 Task: Find connections with filter location Berwick-Upon-Tweed with filter topic #Leadershipfirstwith filter profile language English with filter current company Indoco Remedies Ltd. with filter school BITS Pilani Work Integrated Learning Programmes with filter industry Computer Networking Products with filter service category Research with filter keywords title Copywriter
Action: Mouse moved to (503, 75)
Screenshot: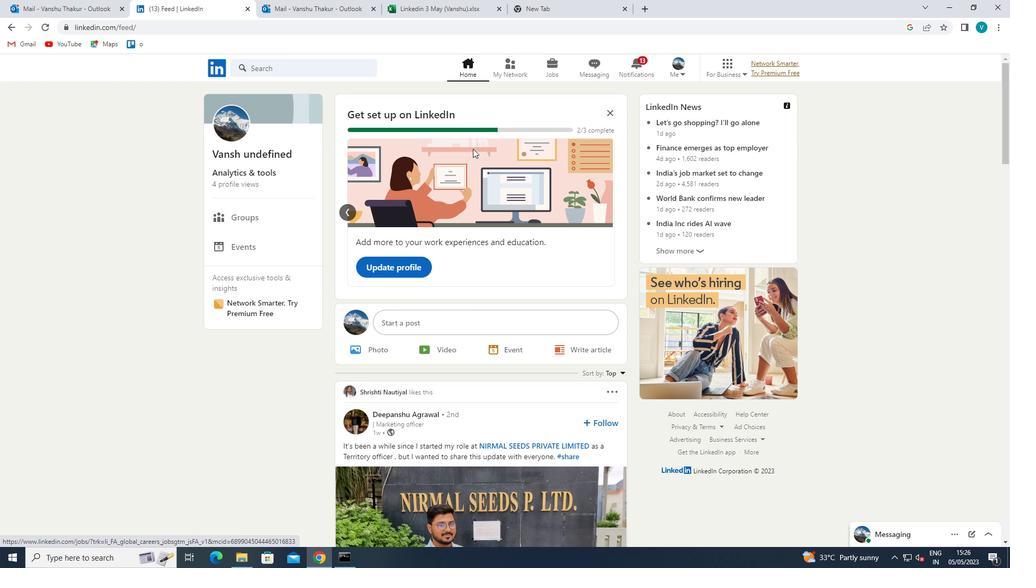 
Action: Mouse pressed left at (503, 75)
Screenshot: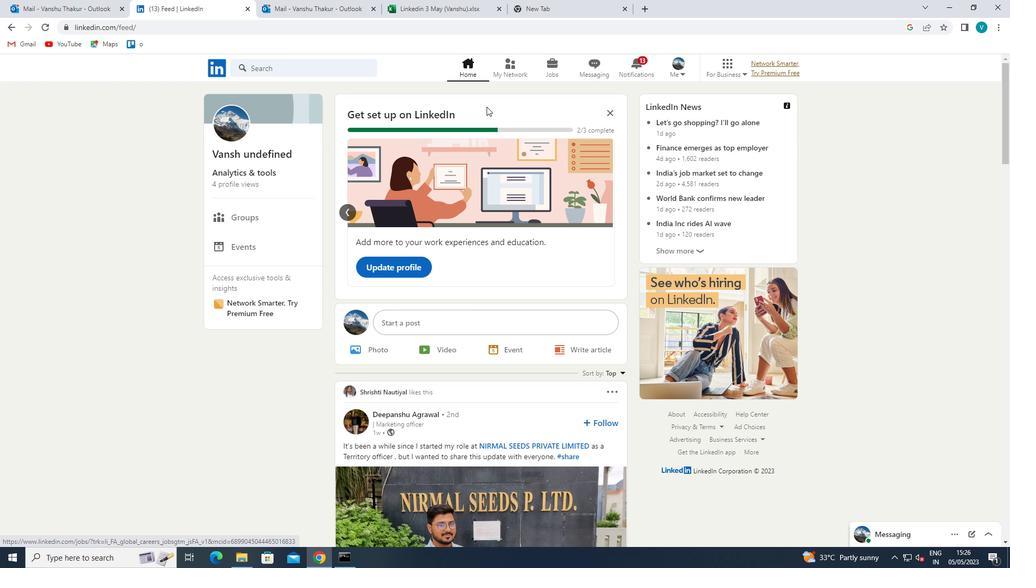 
Action: Mouse moved to (292, 120)
Screenshot: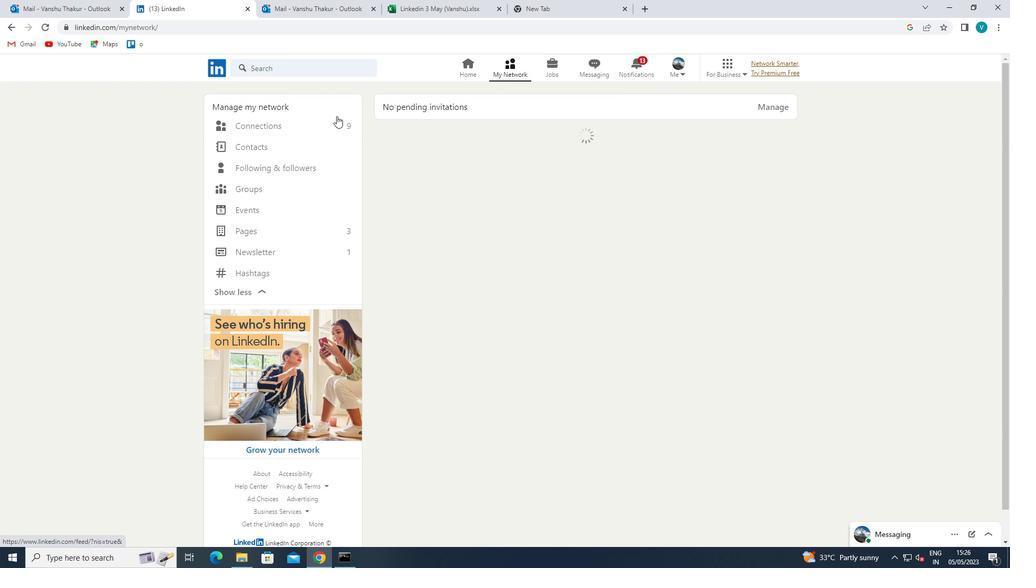 
Action: Mouse pressed left at (292, 120)
Screenshot: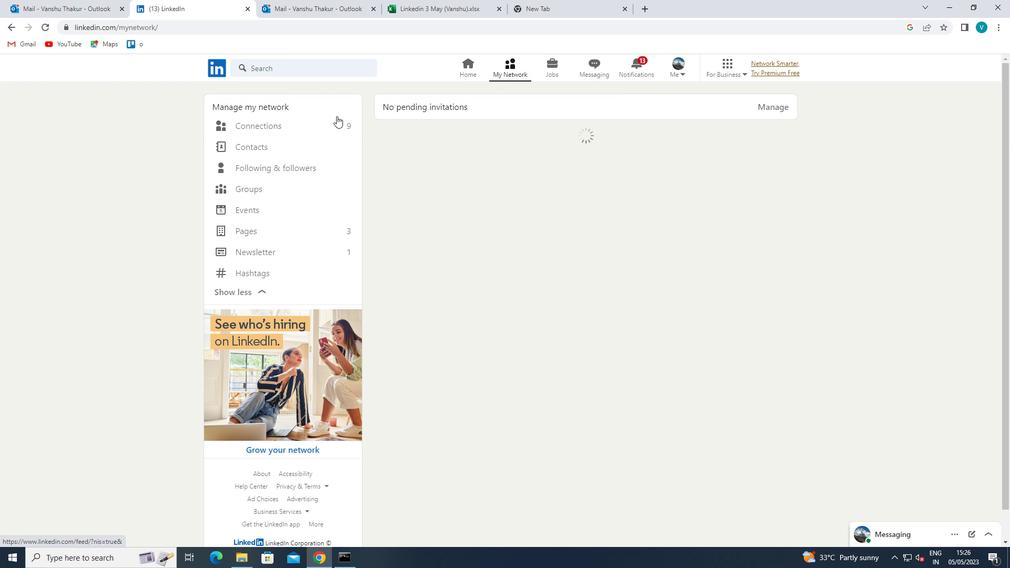 
Action: Mouse moved to (586, 135)
Screenshot: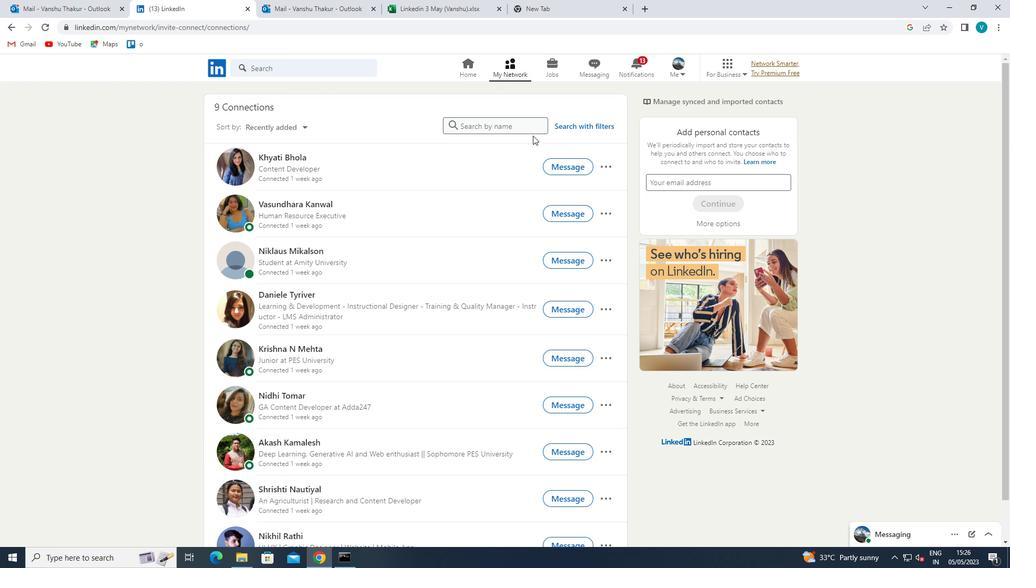 
Action: Mouse pressed left at (586, 135)
Screenshot: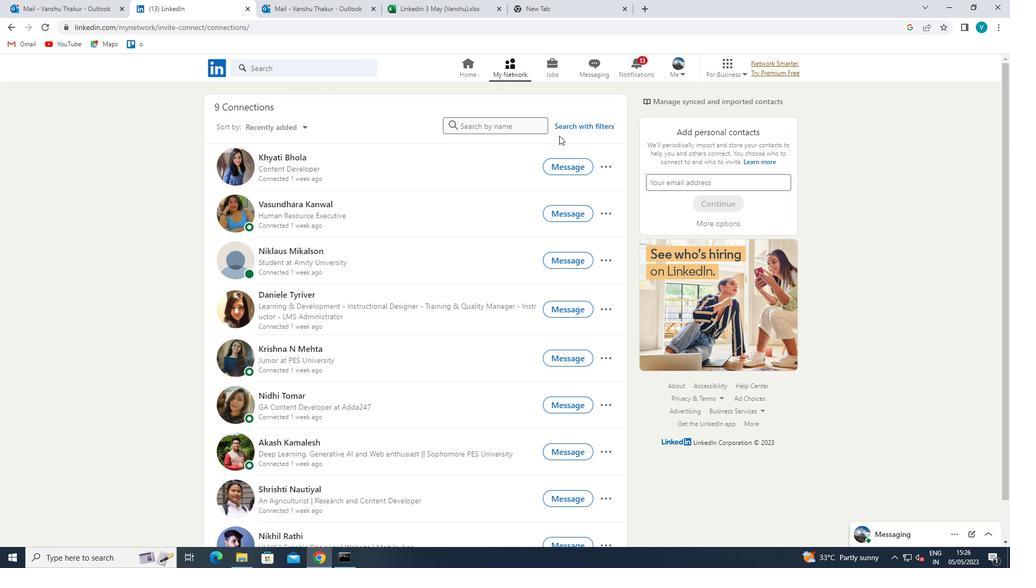 
Action: Mouse moved to (591, 127)
Screenshot: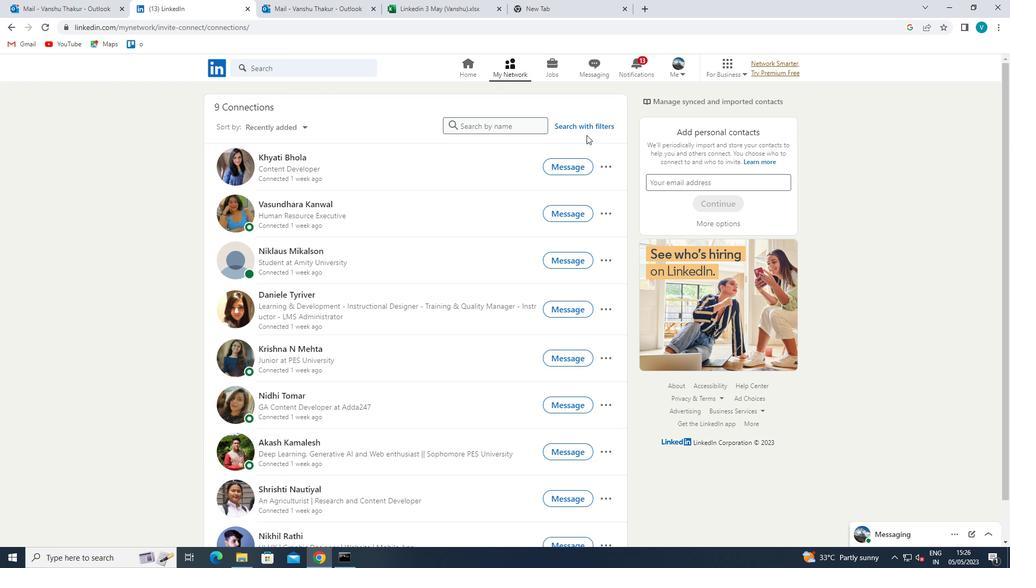 
Action: Mouse pressed left at (591, 127)
Screenshot: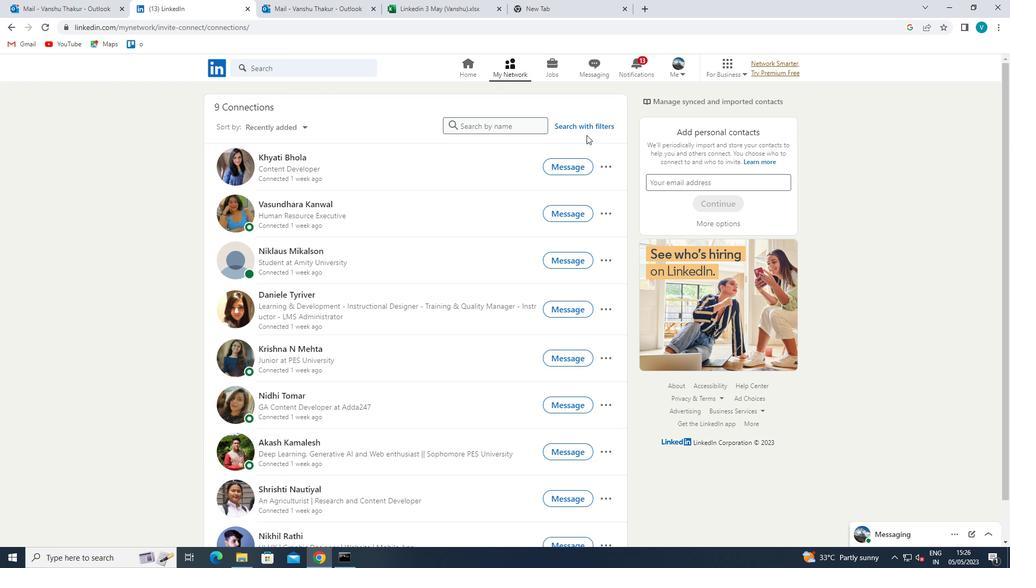 
Action: Mouse moved to (502, 98)
Screenshot: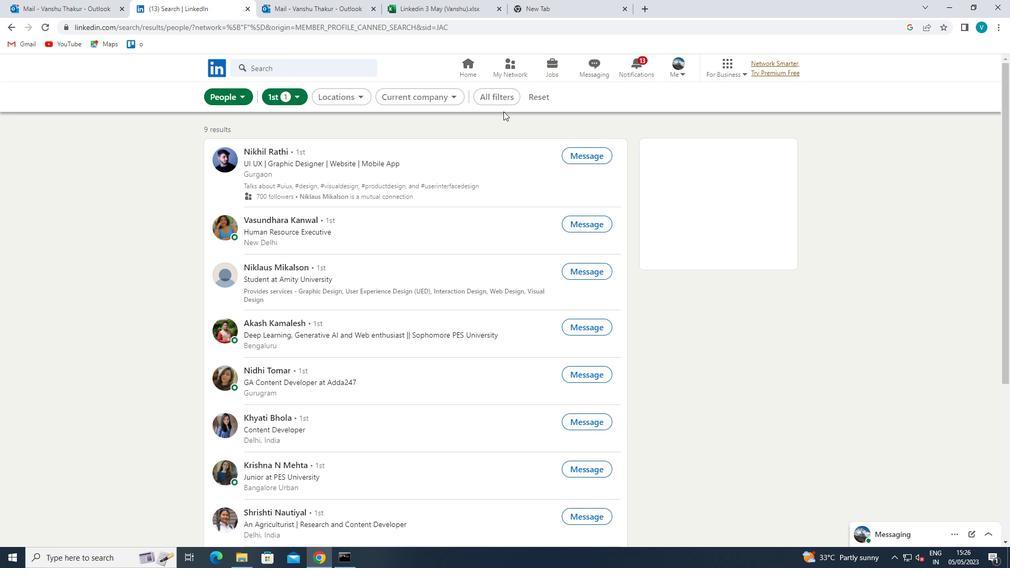 
Action: Mouse pressed left at (502, 98)
Screenshot: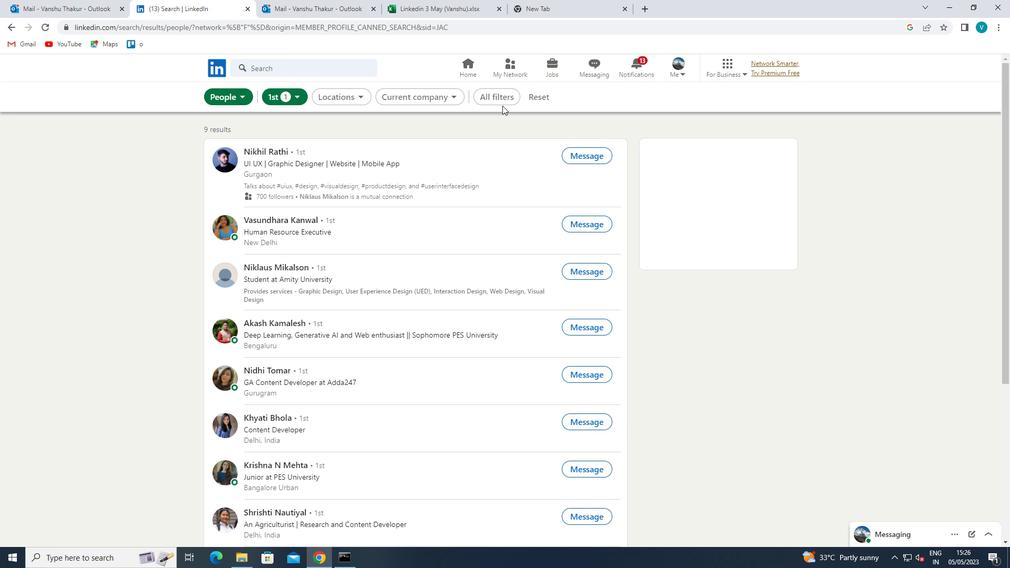 
Action: Mouse moved to (812, 209)
Screenshot: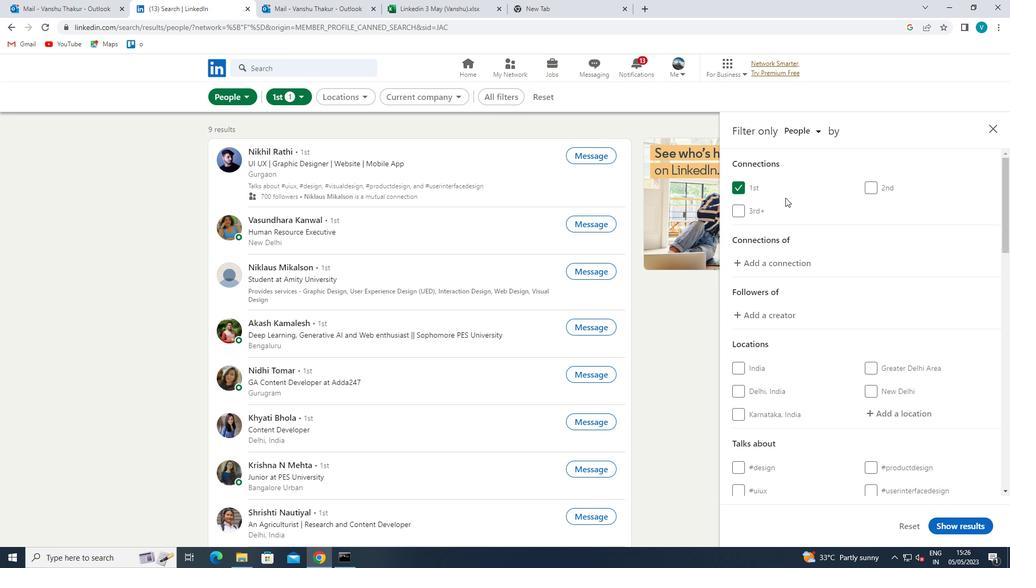 
Action: Mouse scrolled (812, 209) with delta (0, 0)
Screenshot: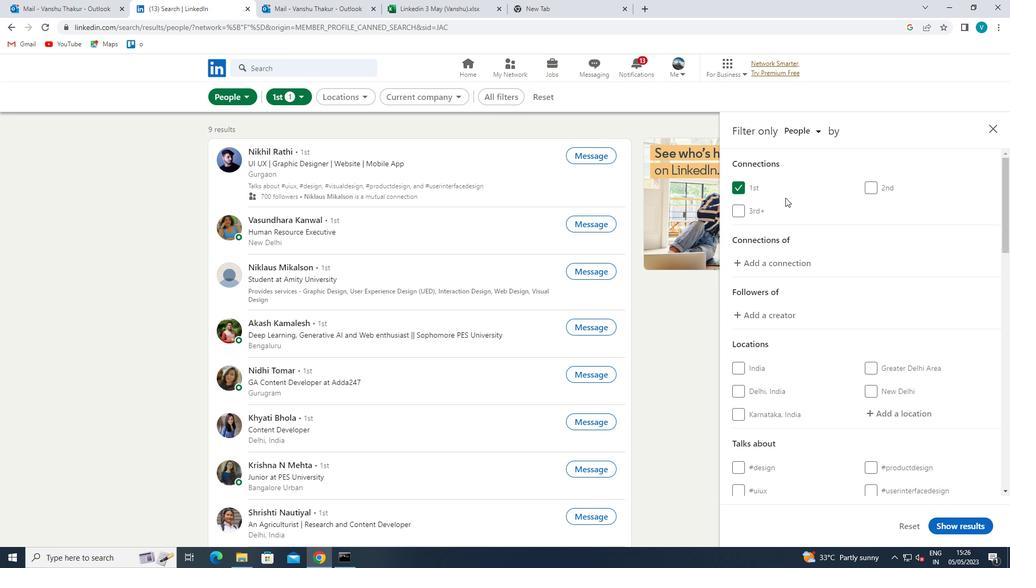 
Action: Mouse moved to (817, 217)
Screenshot: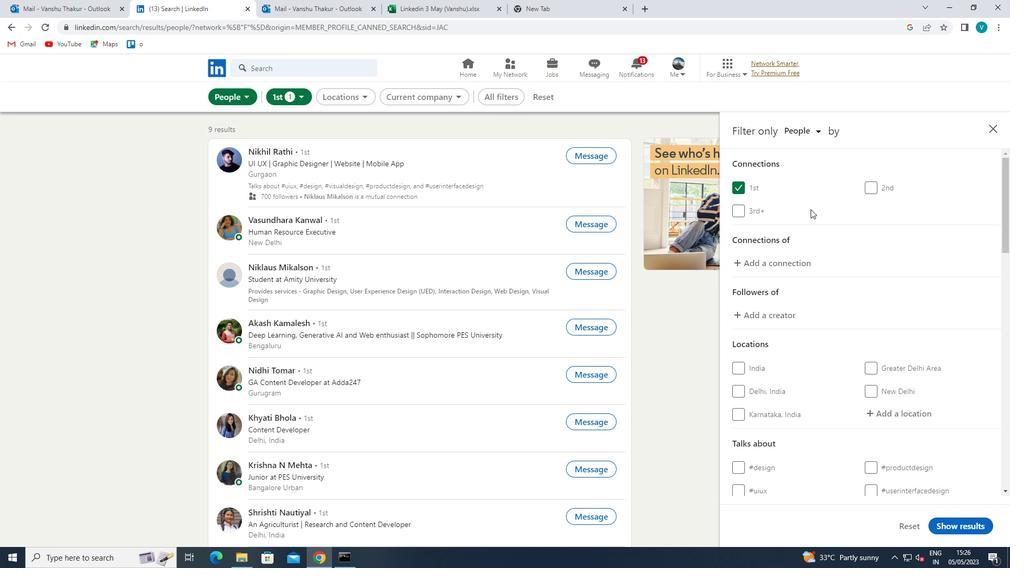 
Action: Mouse scrolled (817, 216) with delta (0, 0)
Screenshot: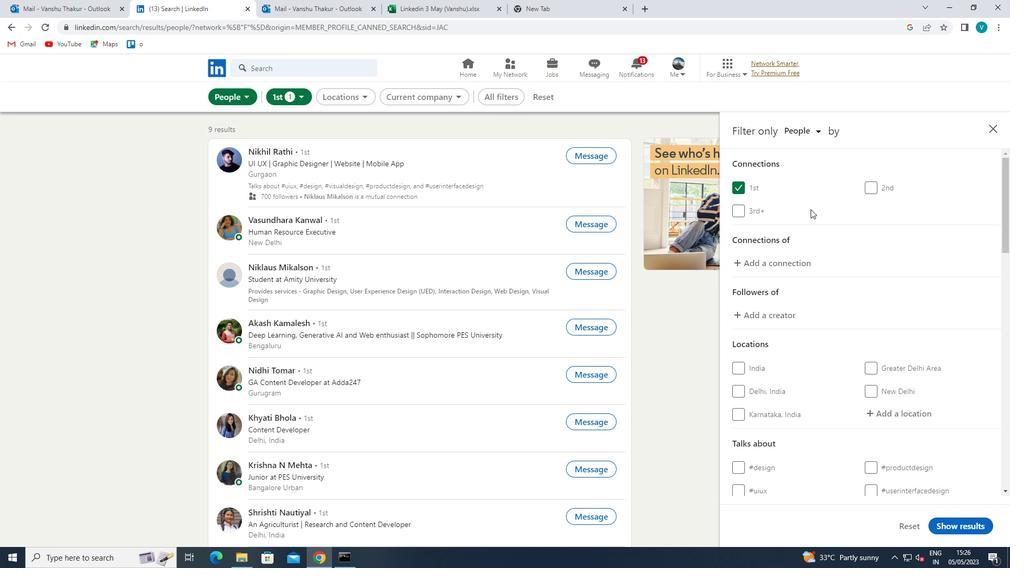 
Action: Mouse moved to (817, 218)
Screenshot: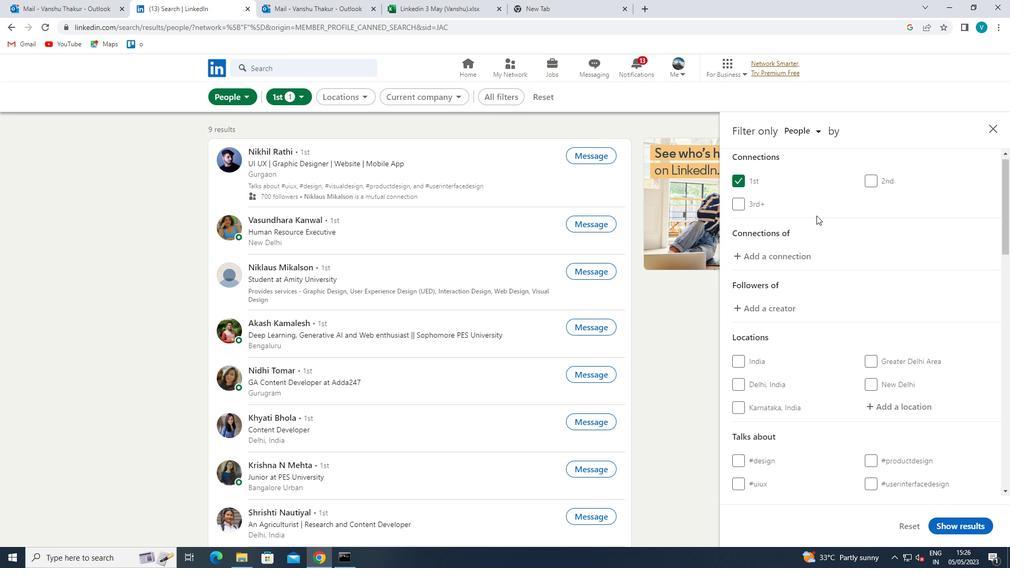 
Action: Mouse scrolled (817, 218) with delta (0, 0)
Screenshot: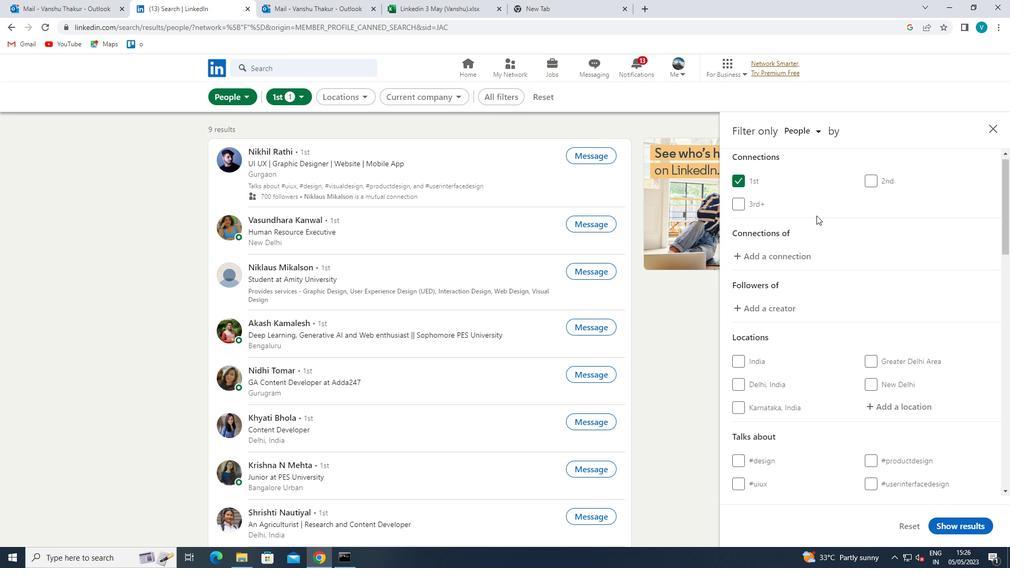 
Action: Mouse moved to (896, 258)
Screenshot: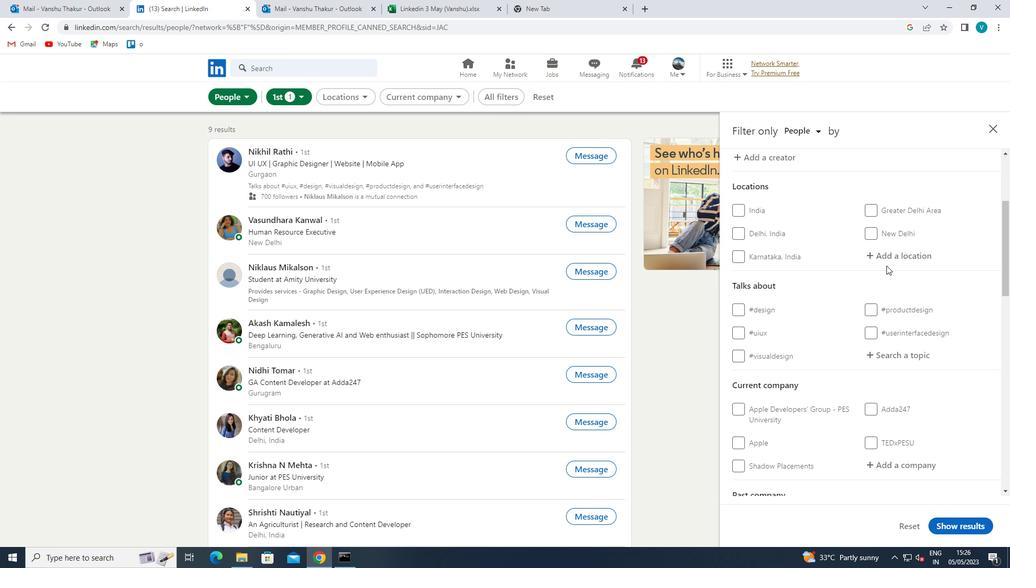 
Action: Mouse pressed left at (896, 258)
Screenshot: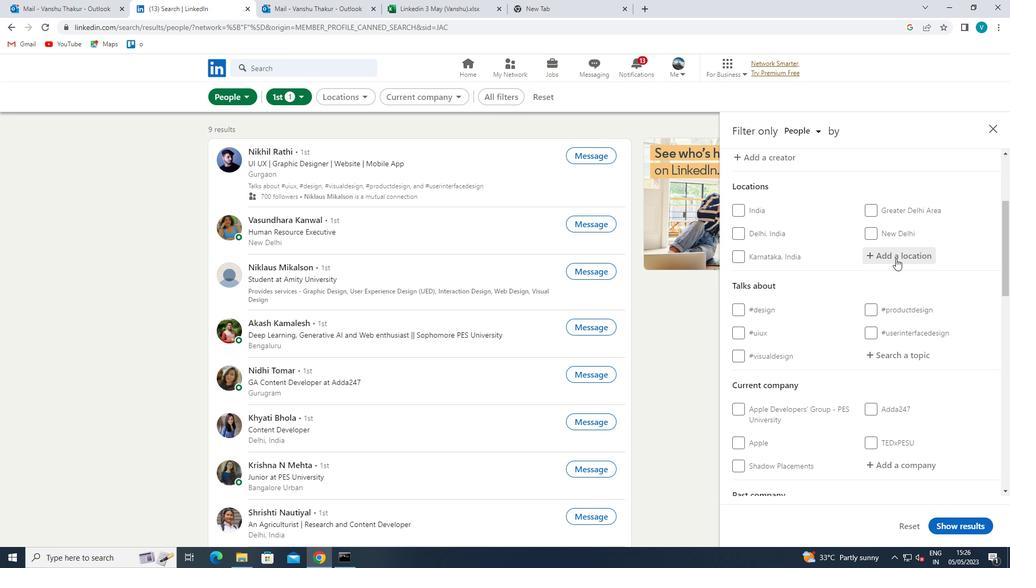 
Action: Key pressed <Key.shift>BERWICK
Screenshot: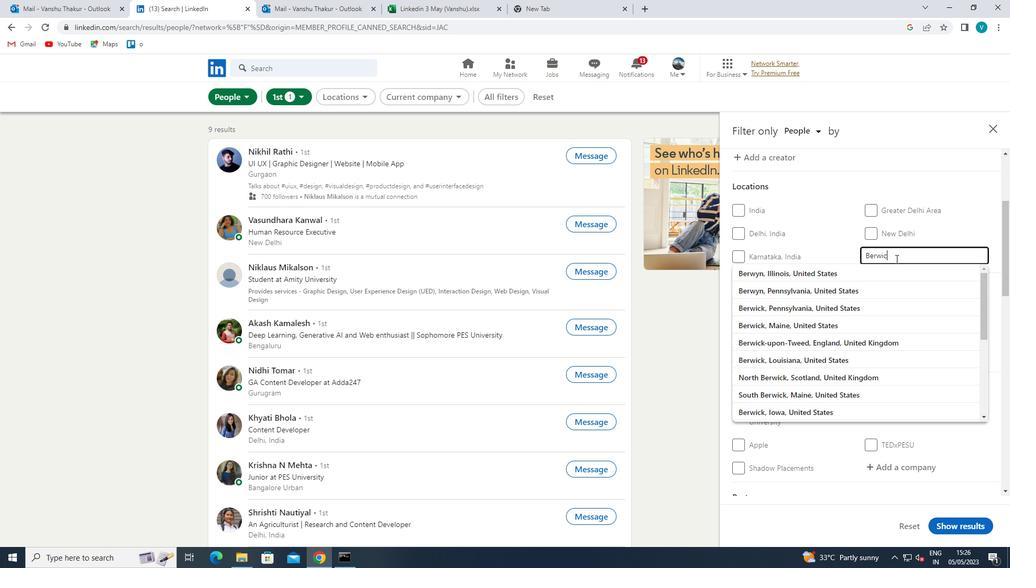 
Action: Mouse moved to (848, 319)
Screenshot: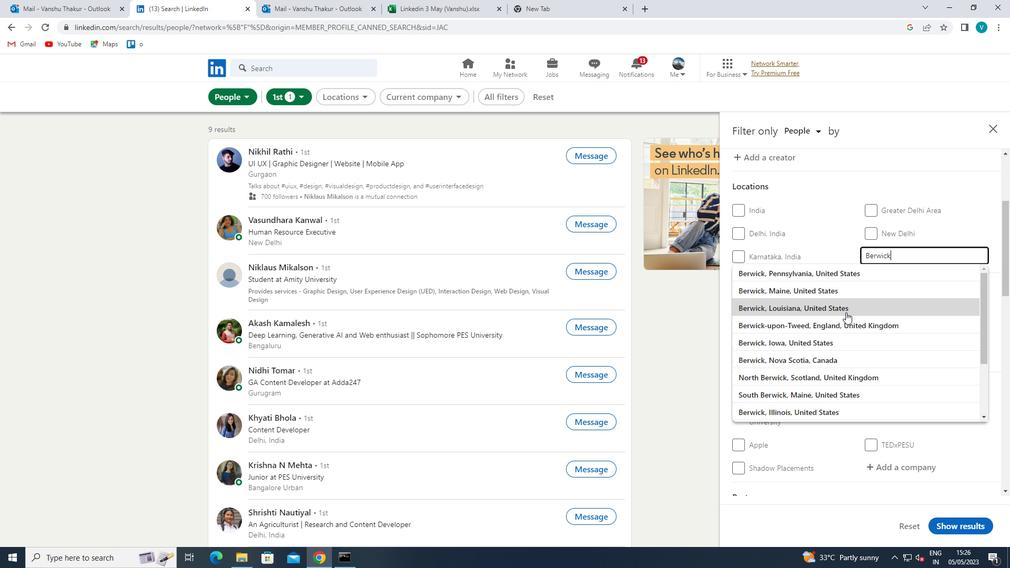 
Action: Mouse pressed left at (848, 319)
Screenshot: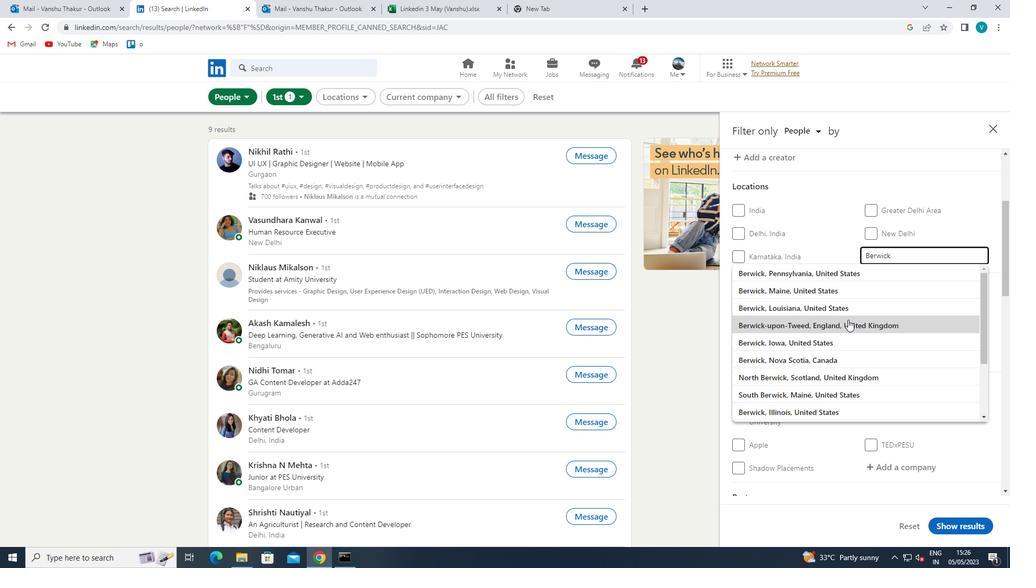 
Action: Mouse moved to (849, 319)
Screenshot: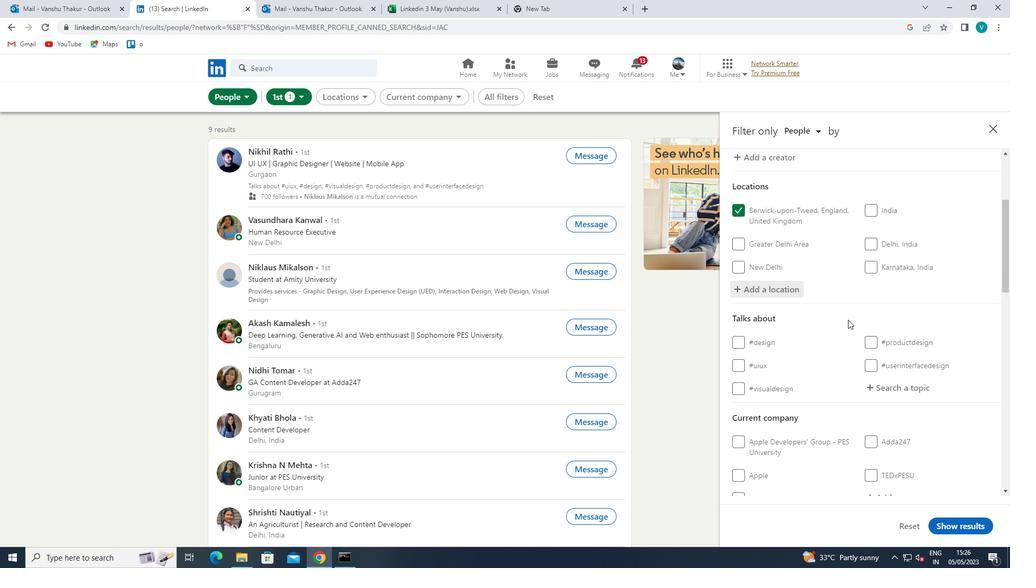 
Action: Mouse scrolled (849, 319) with delta (0, 0)
Screenshot: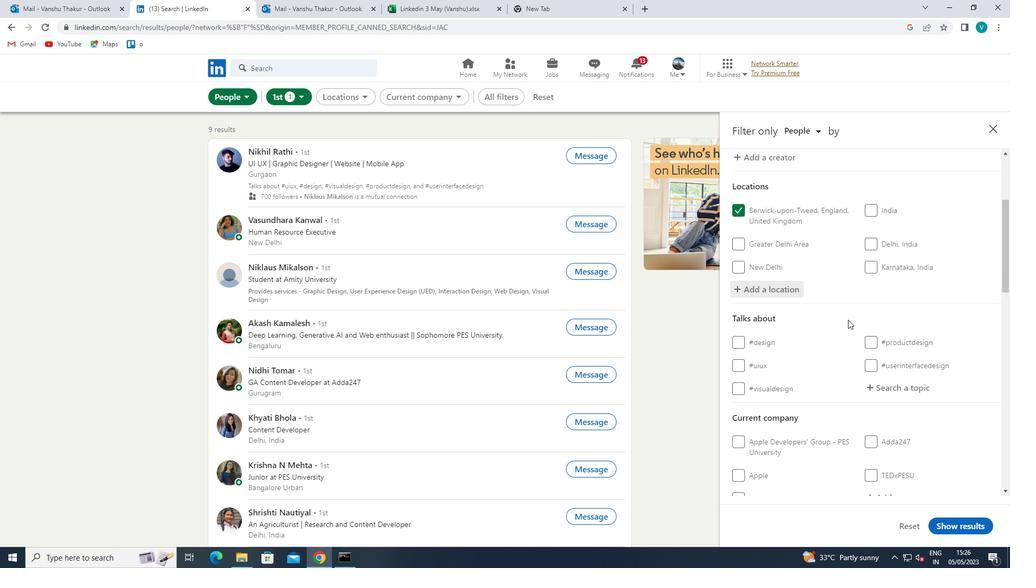 
Action: Mouse moved to (851, 319)
Screenshot: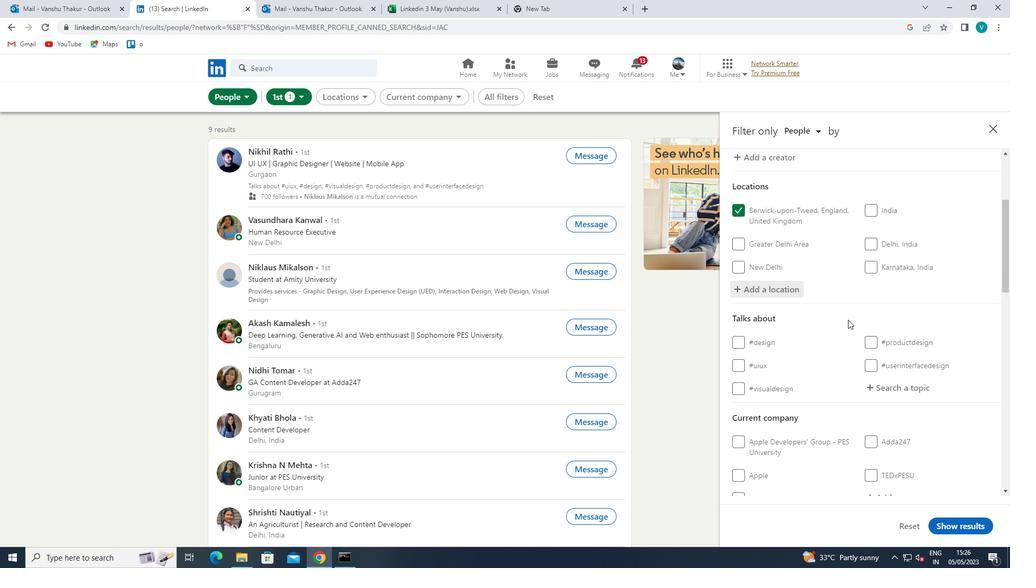 
Action: Mouse scrolled (851, 319) with delta (0, 0)
Screenshot: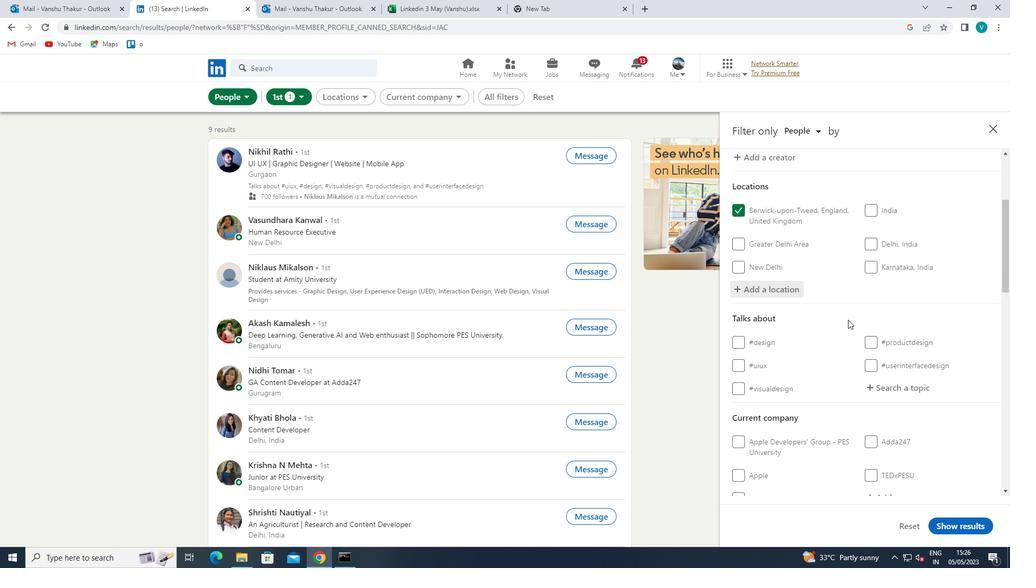 
Action: Mouse moved to (905, 293)
Screenshot: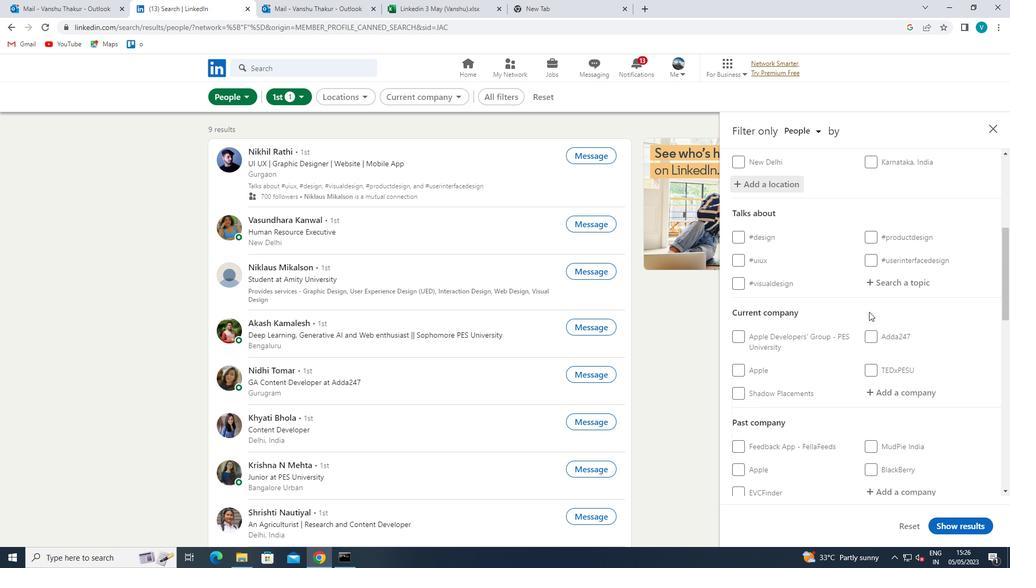 
Action: Mouse pressed left at (905, 293)
Screenshot: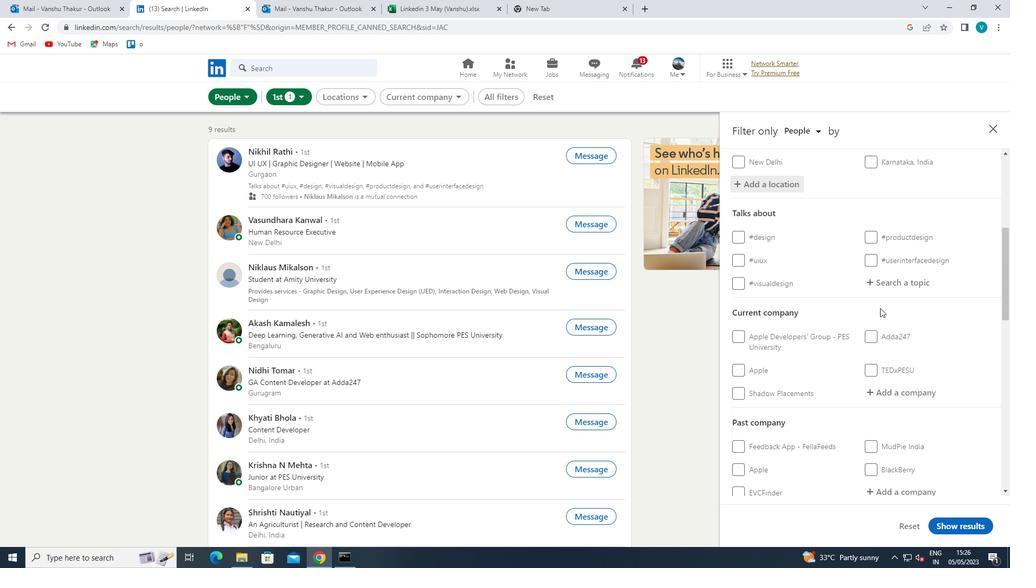 
Action: Mouse moved to (911, 283)
Screenshot: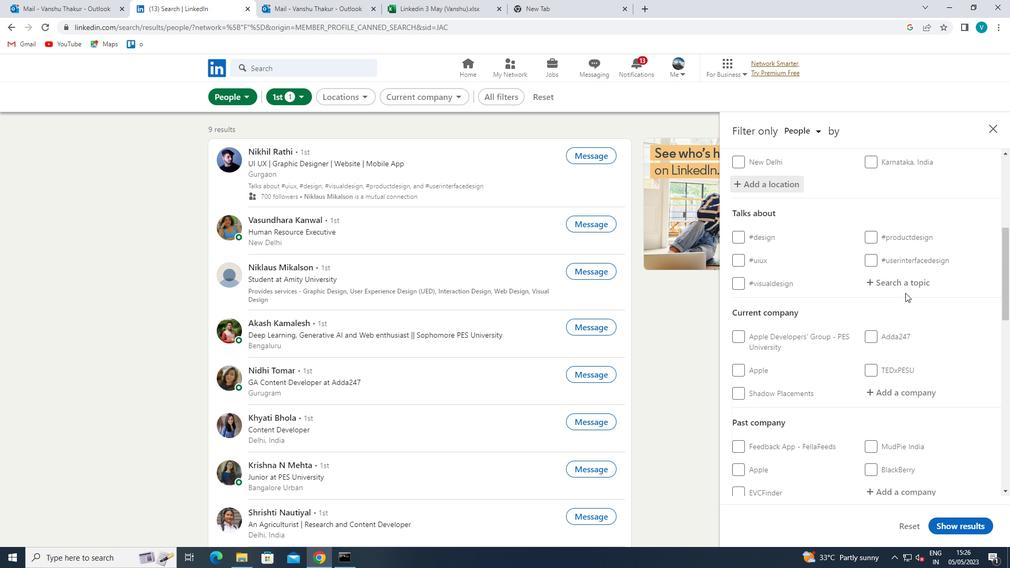 
Action: Mouse pressed left at (911, 283)
Screenshot: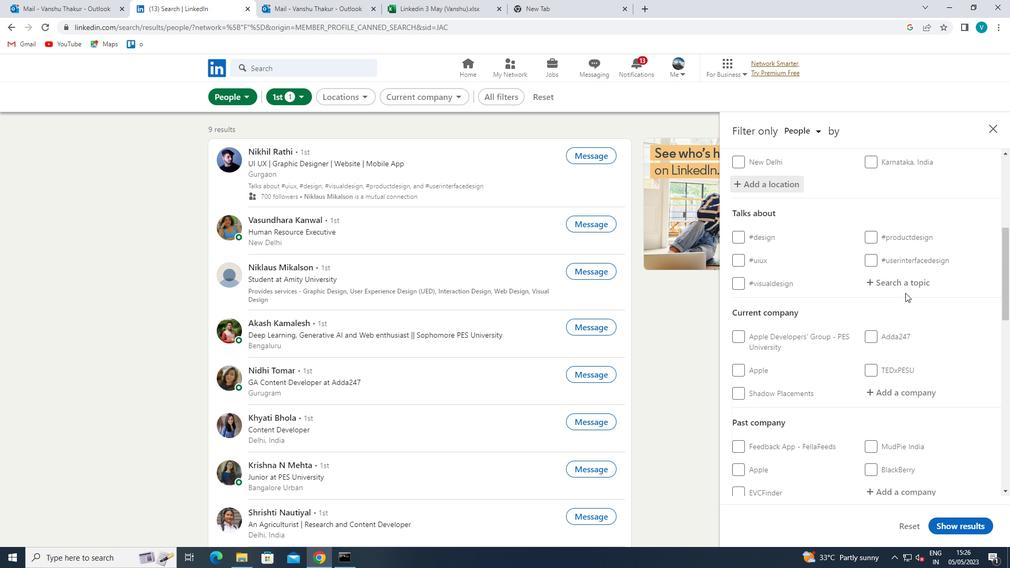 
Action: Key pressed LEADERSHIPFIRST
Screenshot: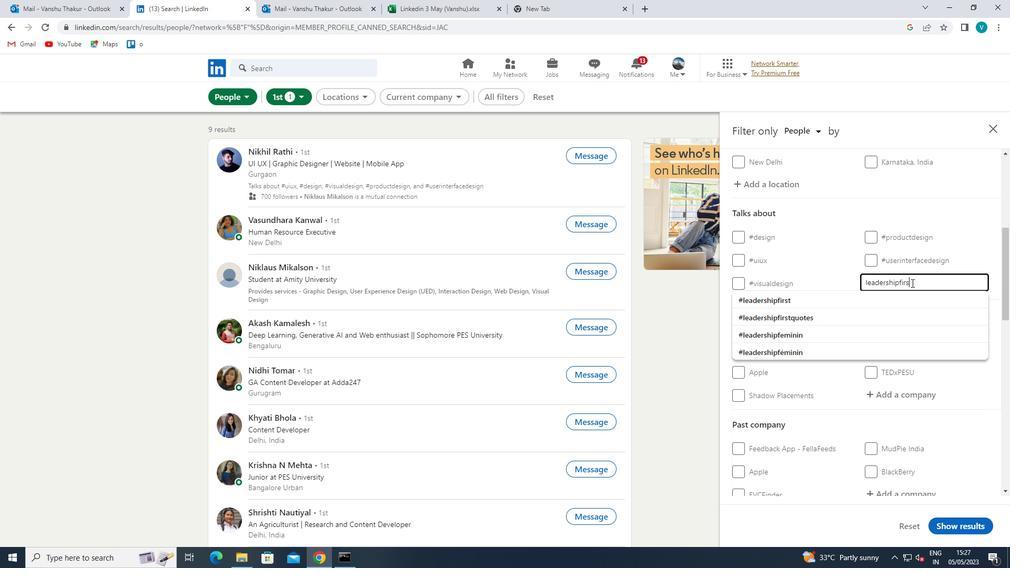 
Action: Mouse moved to (890, 295)
Screenshot: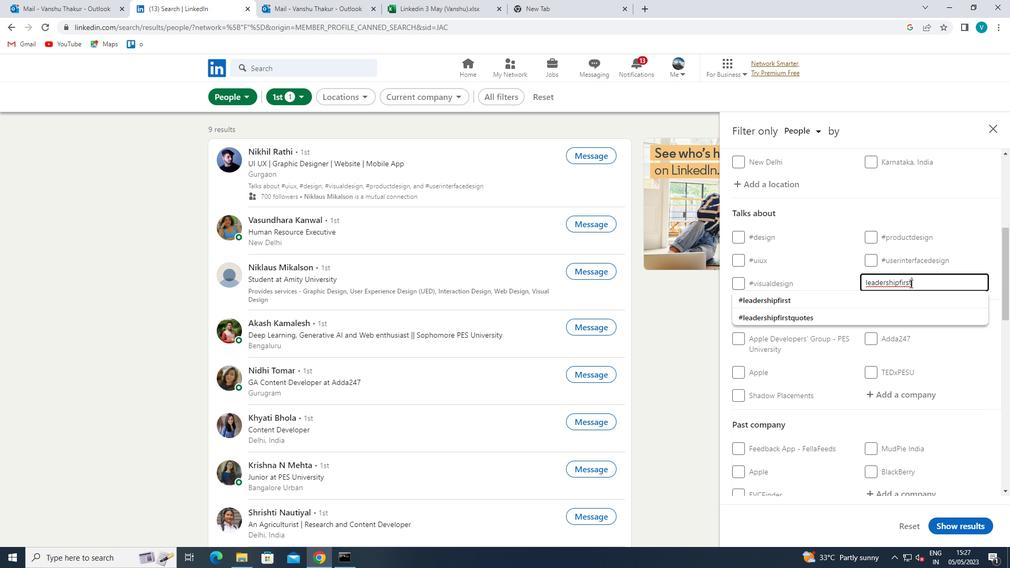 
Action: Mouse pressed left at (890, 295)
Screenshot: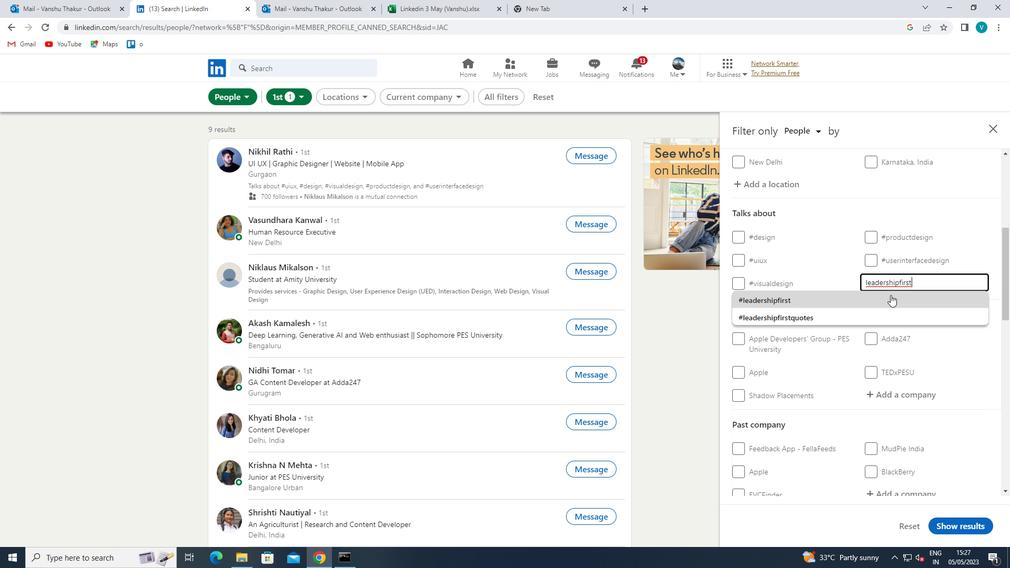 
Action: Mouse scrolled (890, 294) with delta (0, 0)
Screenshot: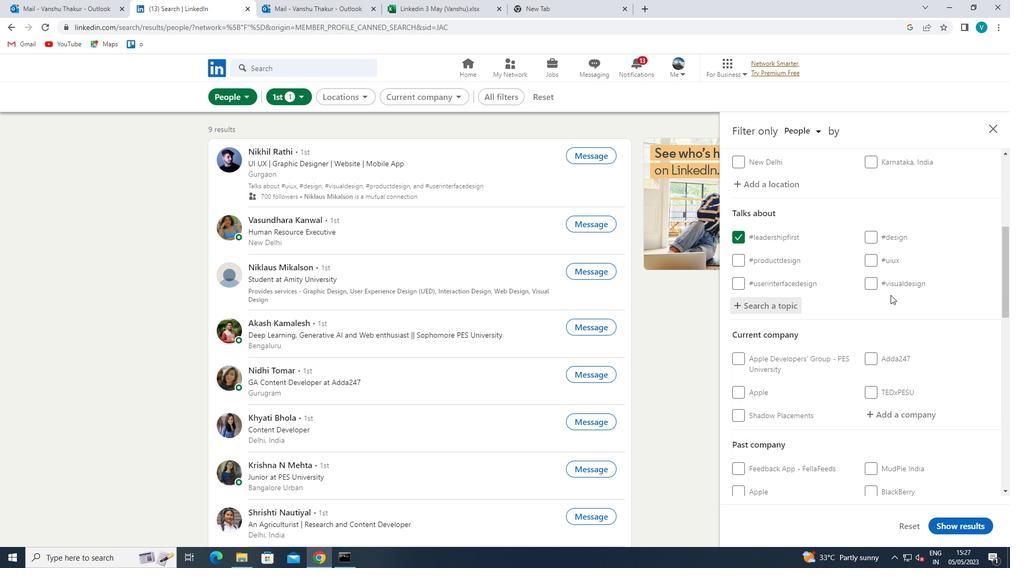 
Action: Mouse moved to (889, 296)
Screenshot: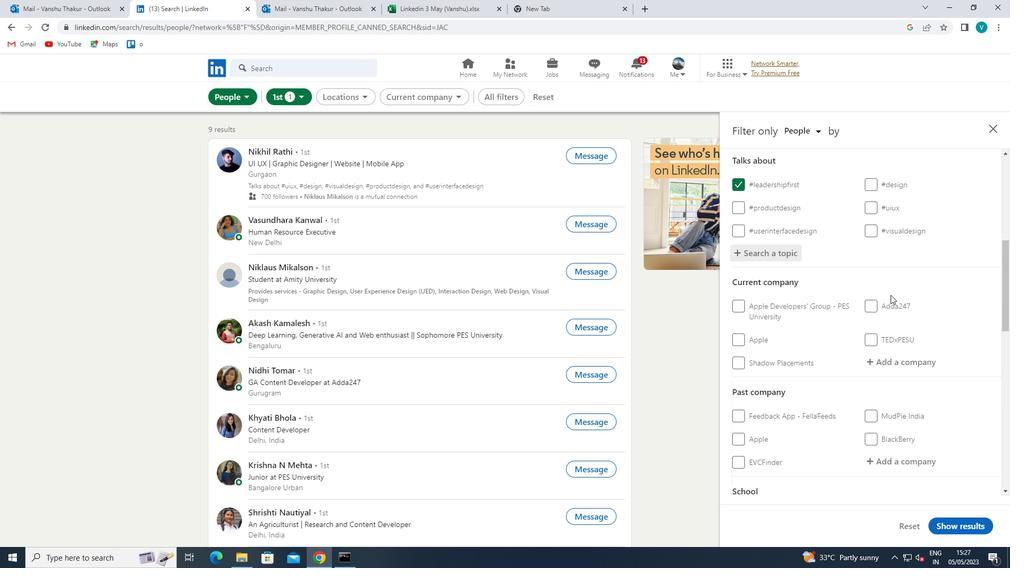 
Action: Mouse scrolled (889, 295) with delta (0, 0)
Screenshot: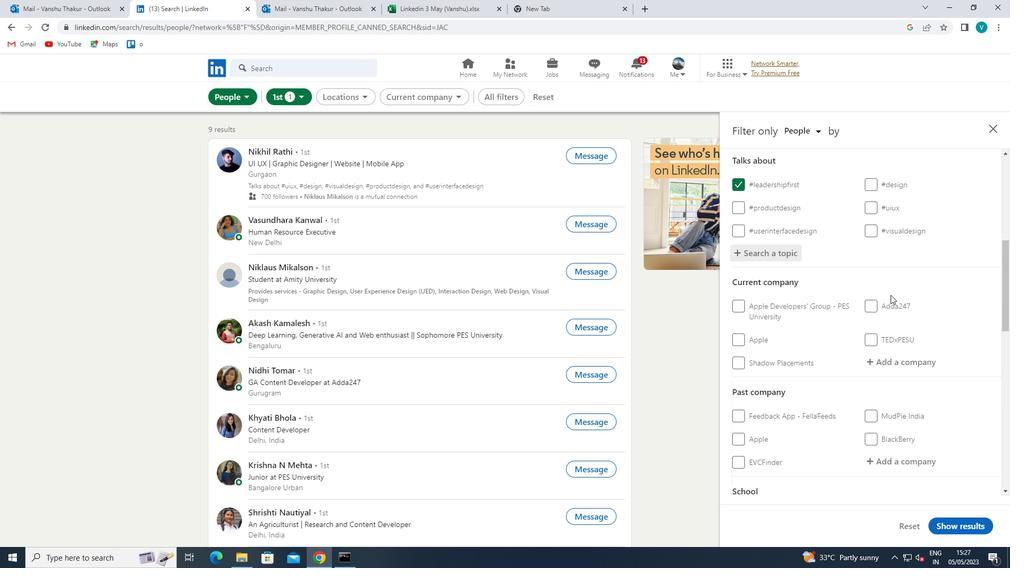 
Action: Mouse scrolled (889, 295) with delta (0, 0)
Screenshot: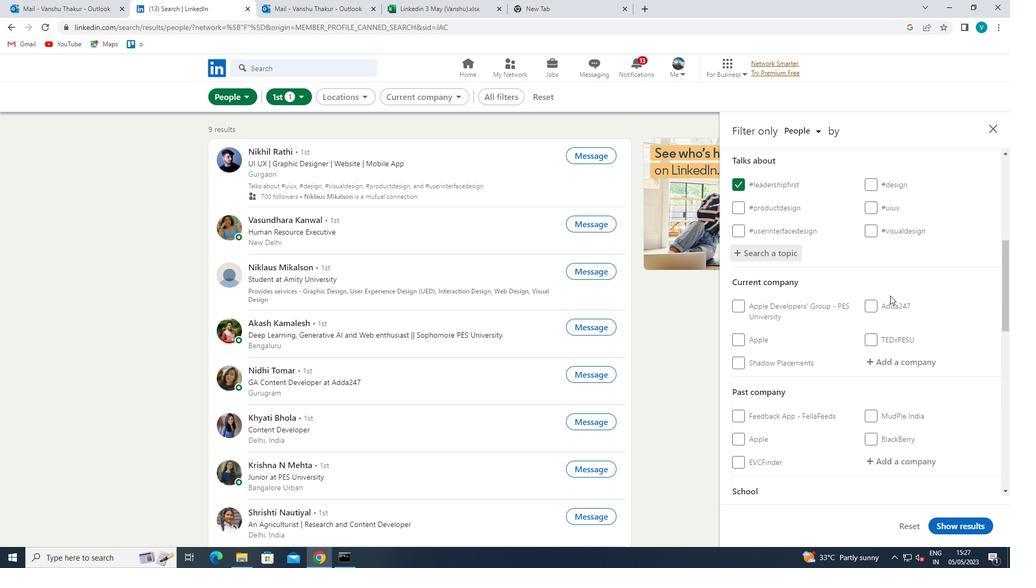 
Action: Mouse scrolled (889, 295) with delta (0, 0)
Screenshot: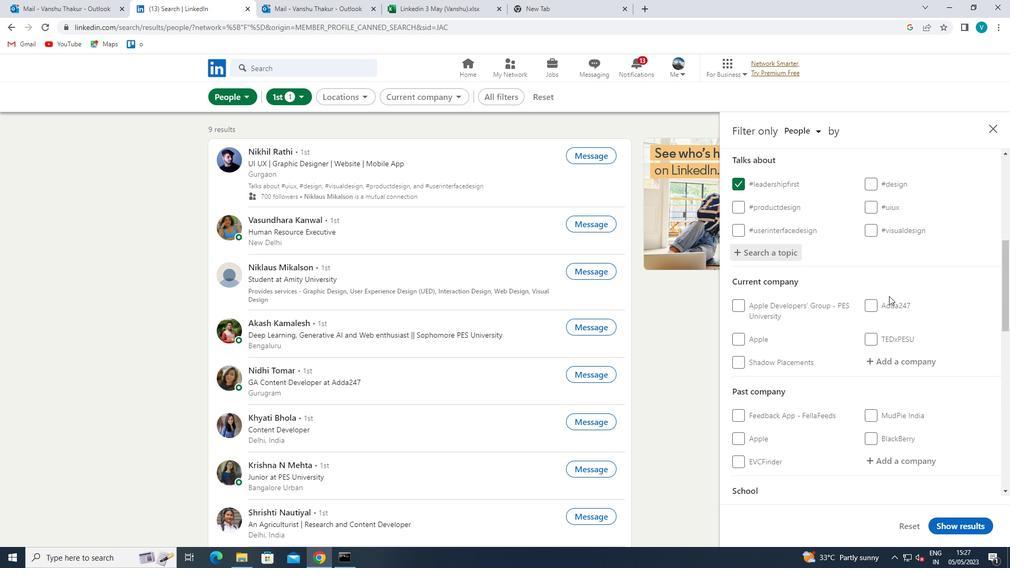 
Action: Mouse scrolled (889, 295) with delta (0, 0)
Screenshot: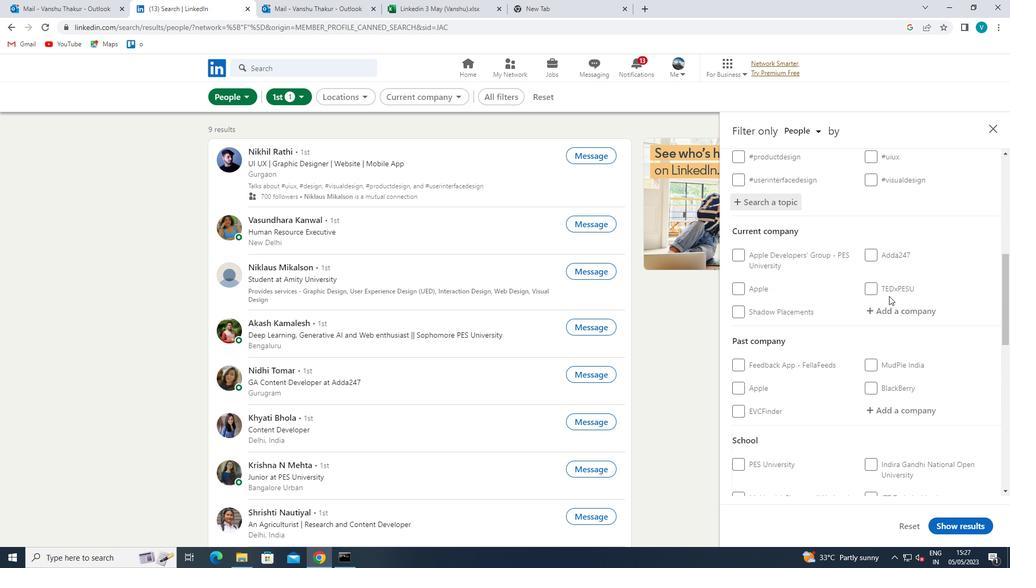 
Action: Mouse scrolled (889, 295) with delta (0, 0)
Screenshot: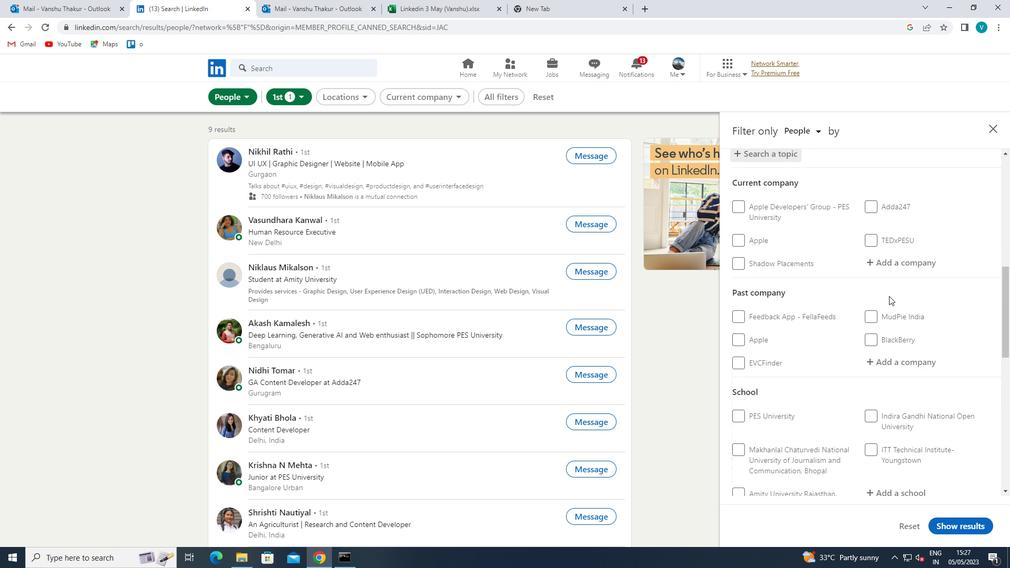 
Action: Mouse scrolled (889, 295) with delta (0, 0)
Screenshot: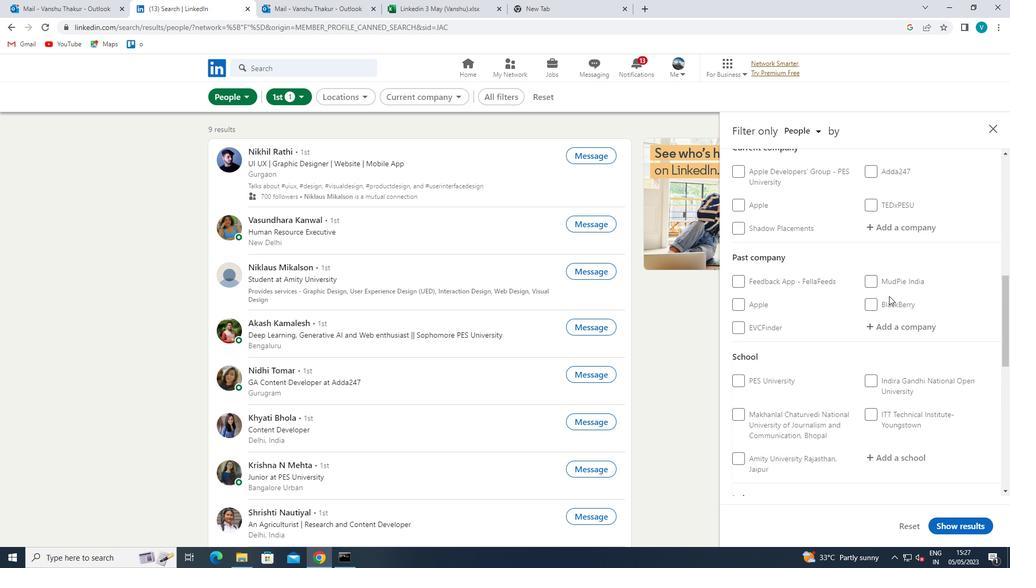 
Action: Mouse moved to (889, 296)
Screenshot: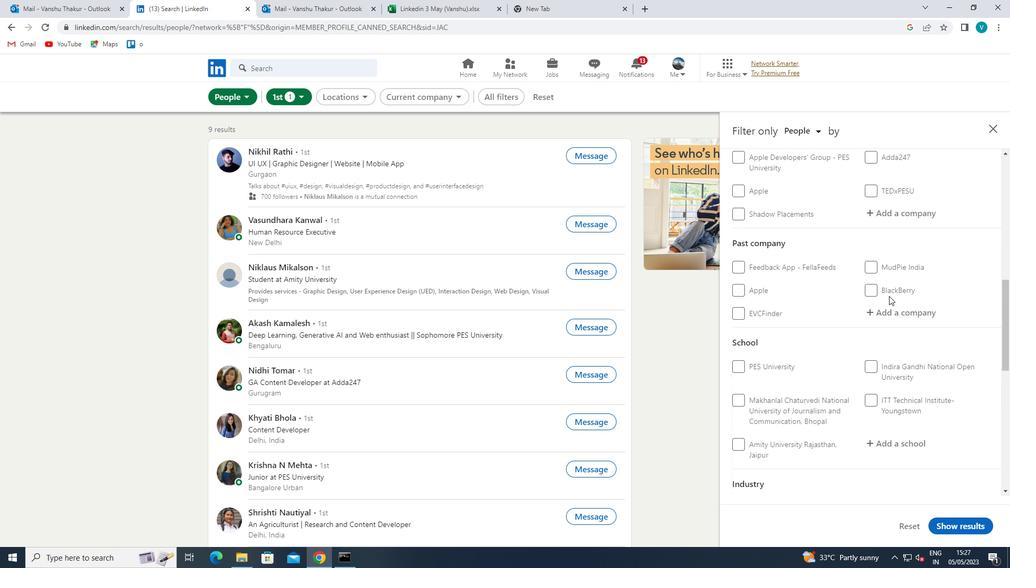 
Action: Mouse scrolled (889, 295) with delta (0, 0)
Screenshot: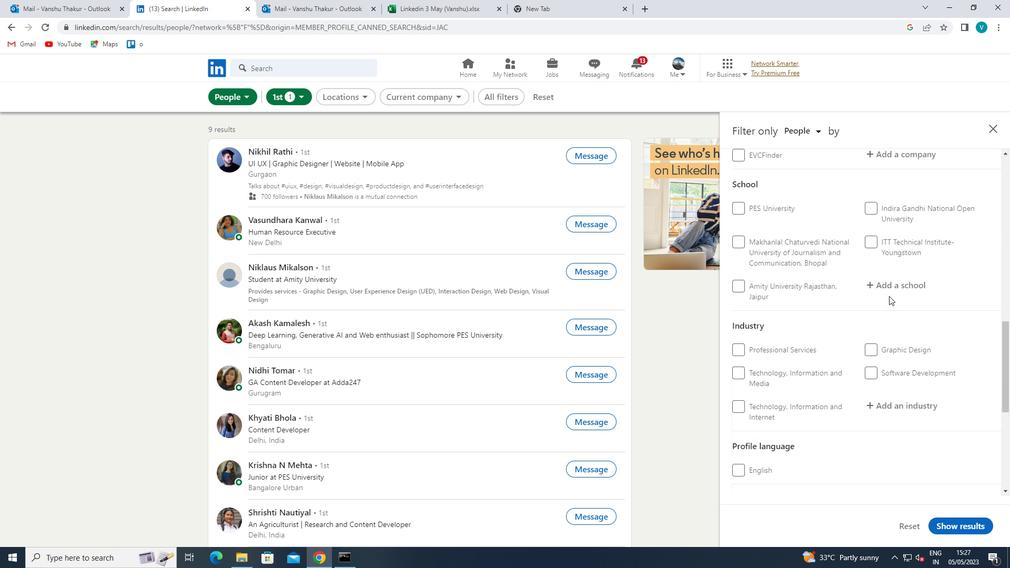
Action: Mouse moved to (742, 411)
Screenshot: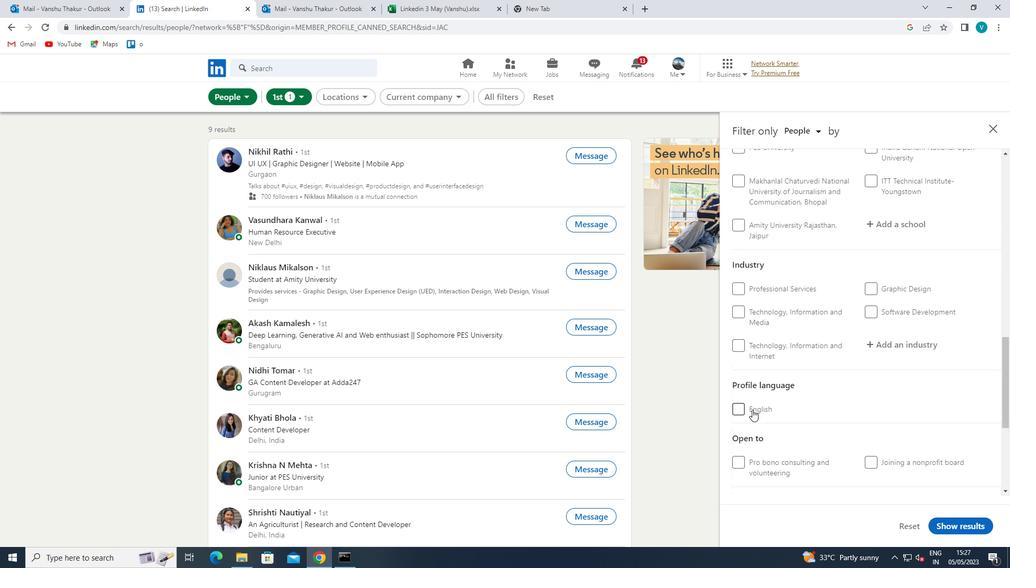 
Action: Mouse pressed left at (742, 411)
Screenshot: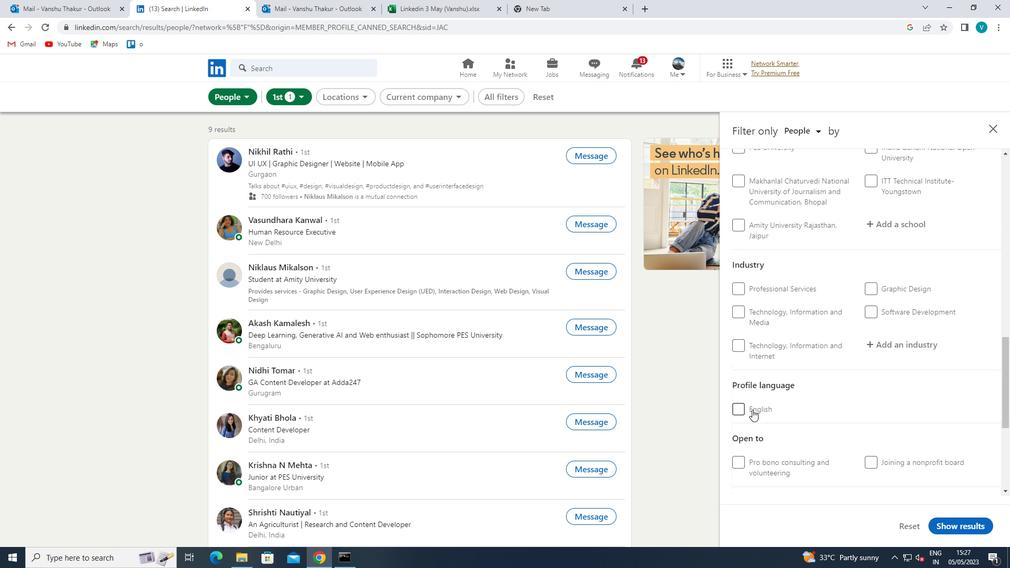 
Action: Mouse moved to (836, 397)
Screenshot: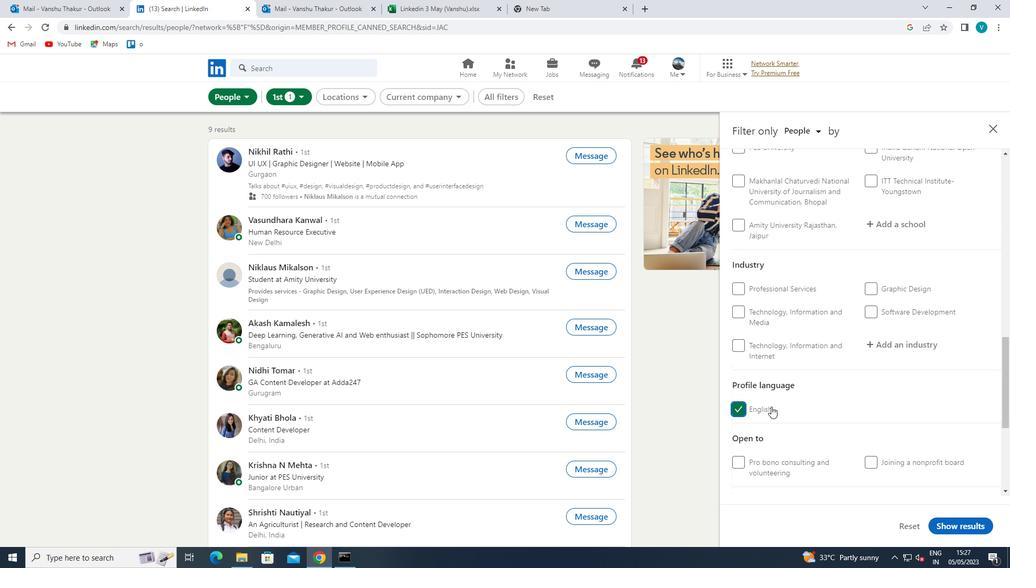 
Action: Mouse scrolled (836, 398) with delta (0, 0)
Screenshot: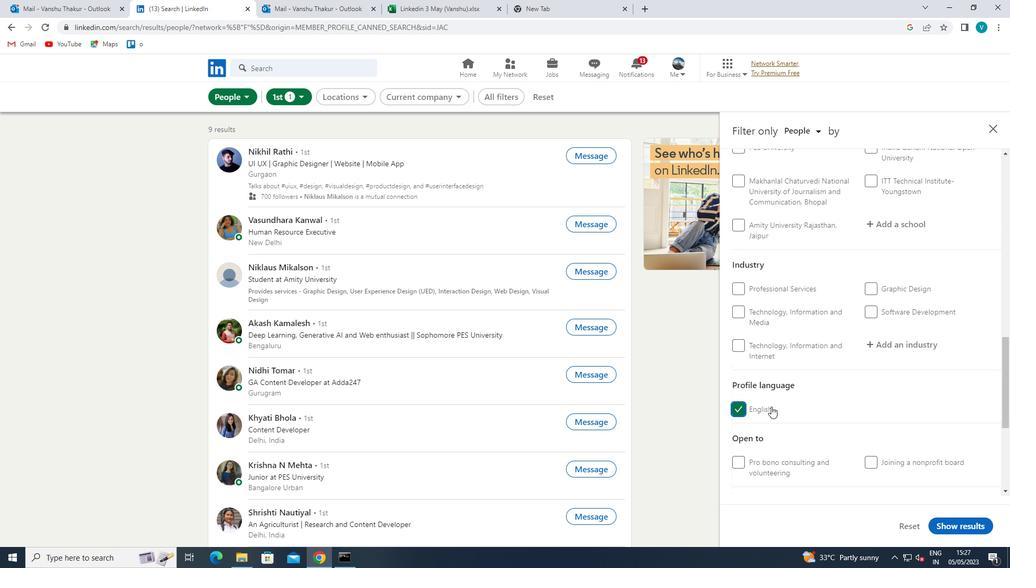 
Action: Mouse moved to (837, 396)
Screenshot: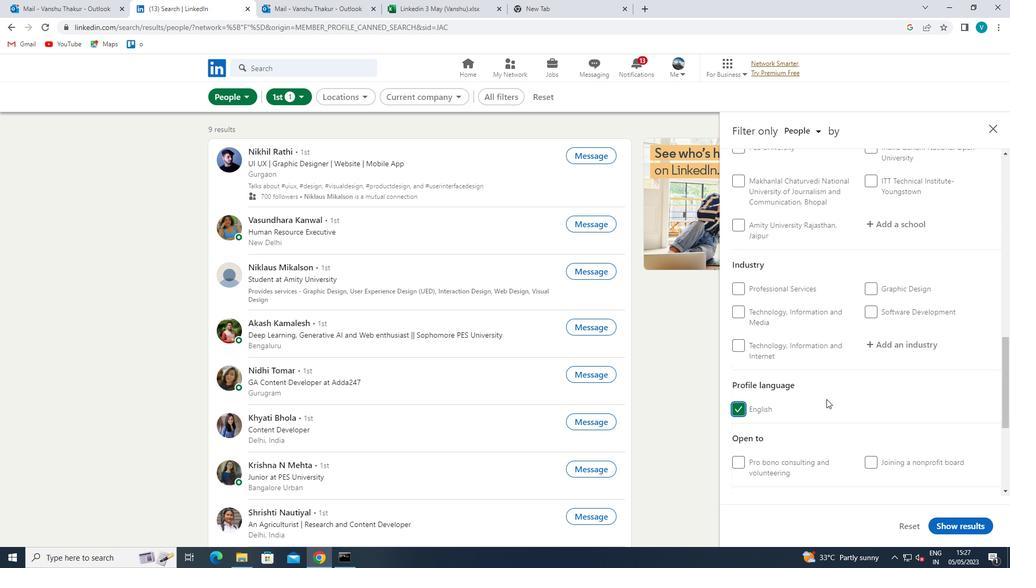 
Action: Mouse scrolled (837, 397) with delta (0, 0)
Screenshot: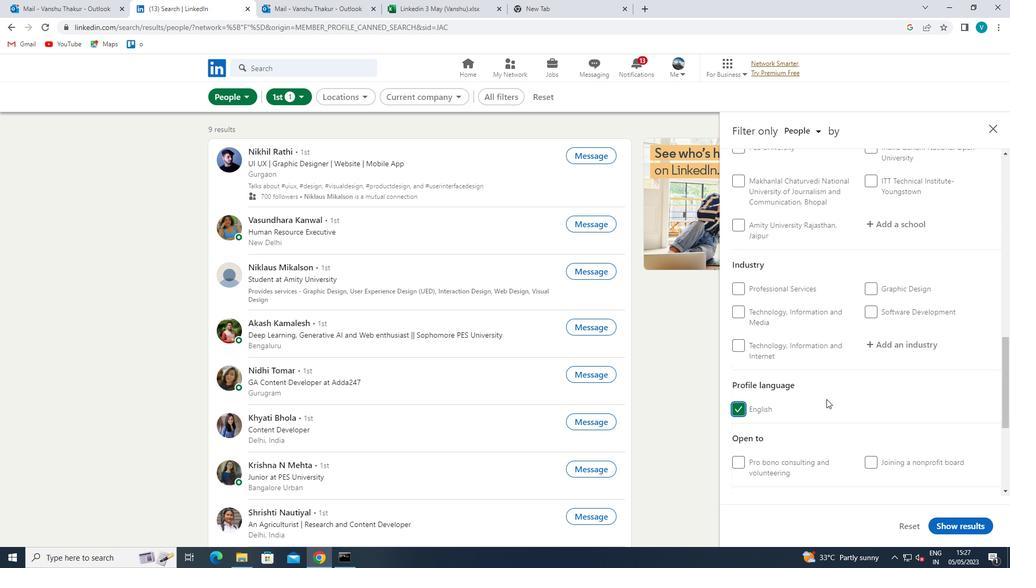 
Action: Mouse moved to (840, 396)
Screenshot: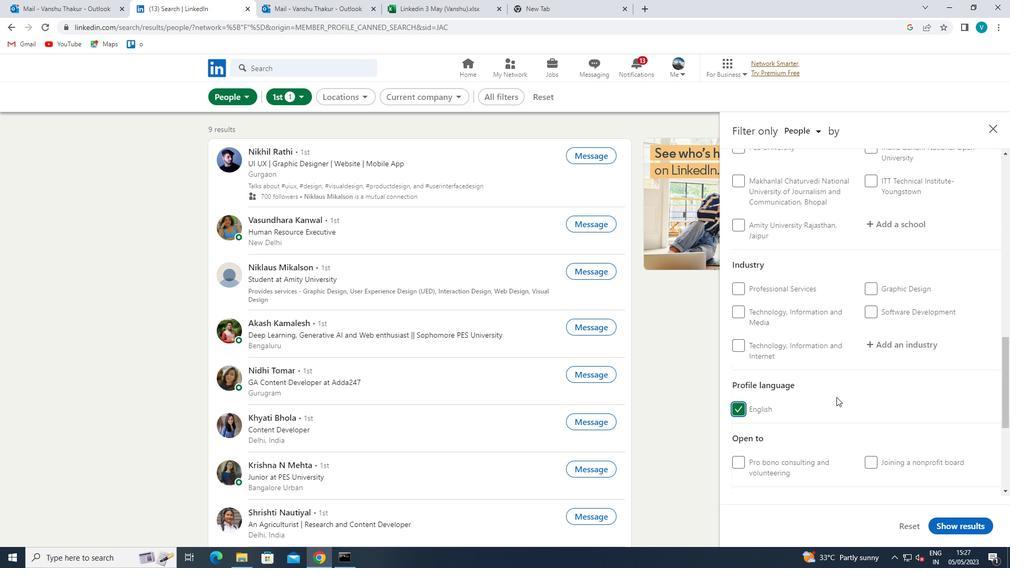 
Action: Mouse scrolled (840, 397) with delta (0, 0)
Screenshot: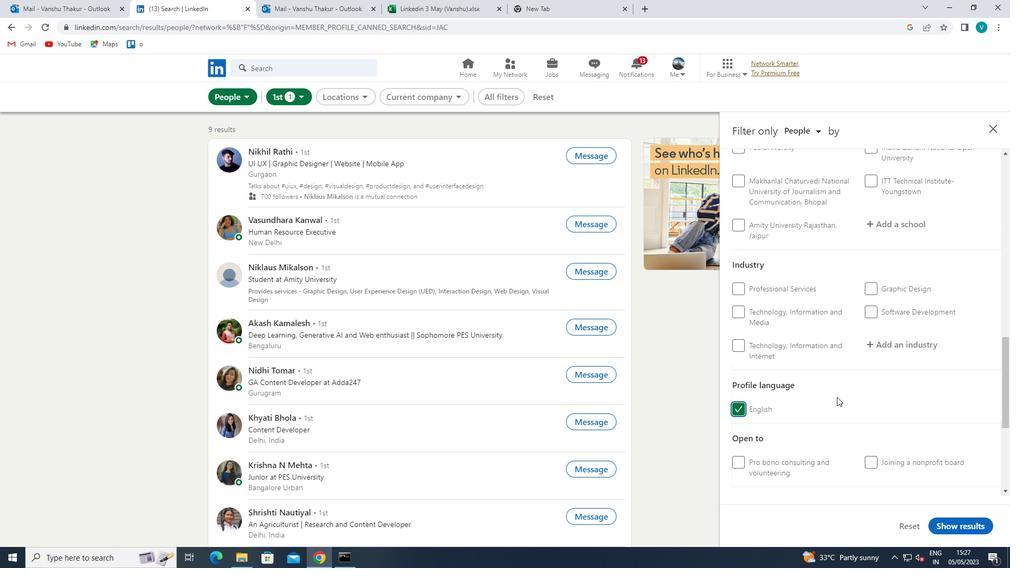 
Action: Mouse scrolled (840, 397) with delta (0, 0)
Screenshot: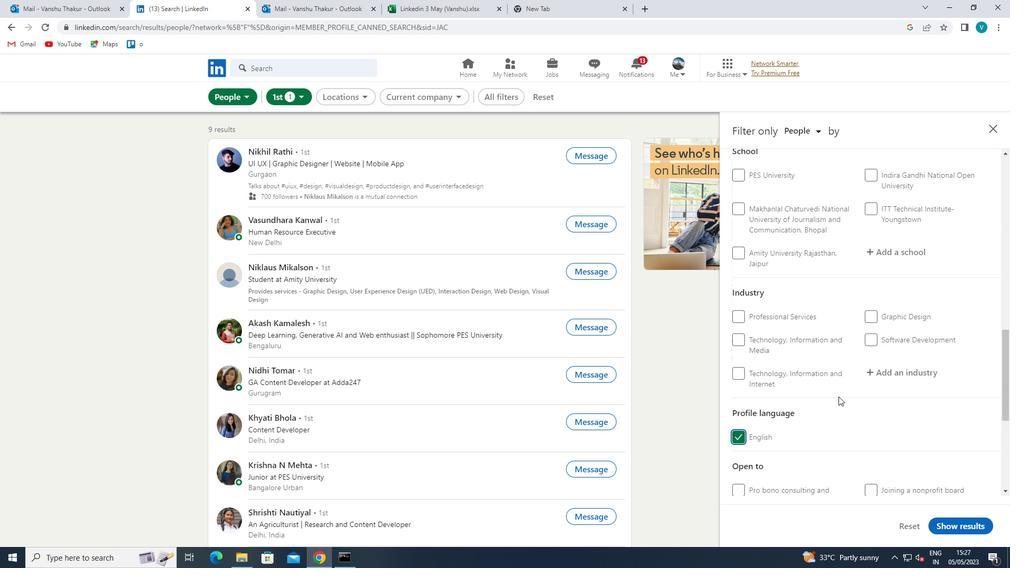 
Action: Mouse moved to (840, 396)
Screenshot: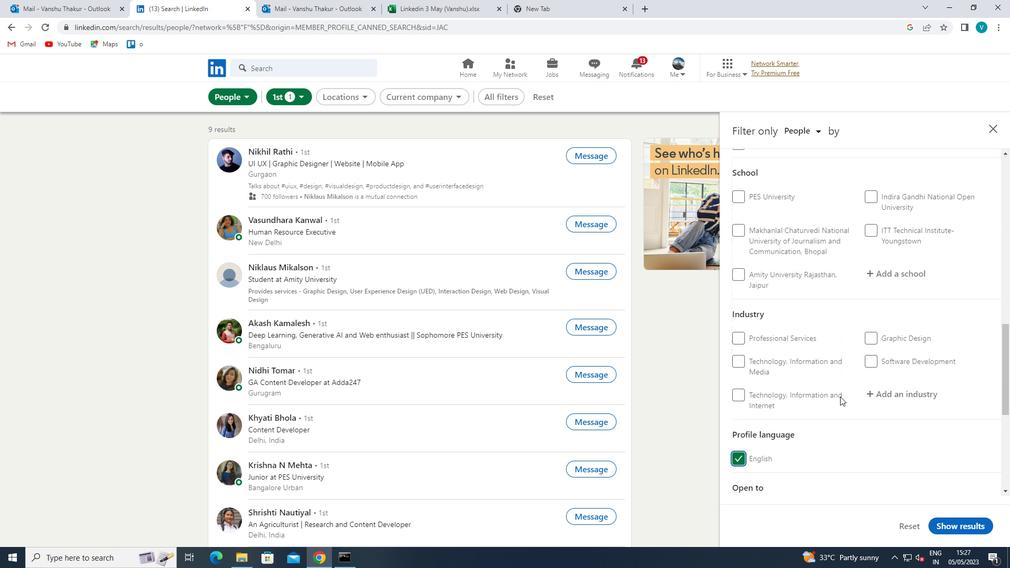 
Action: Mouse scrolled (840, 396) with delta (0, 0)
Screenshot: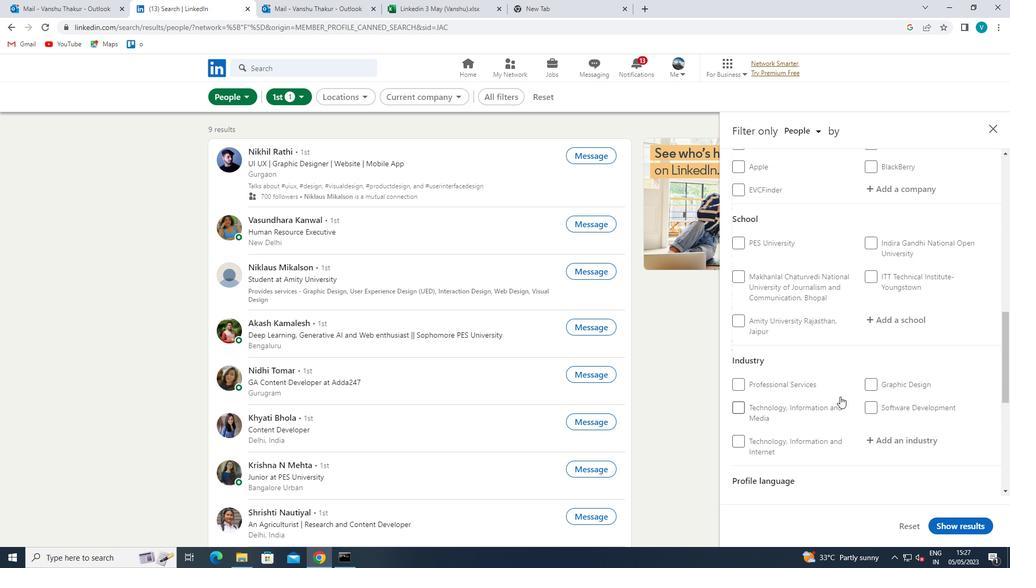 
Action: Mouse moved to (842, 395)
Screenshot: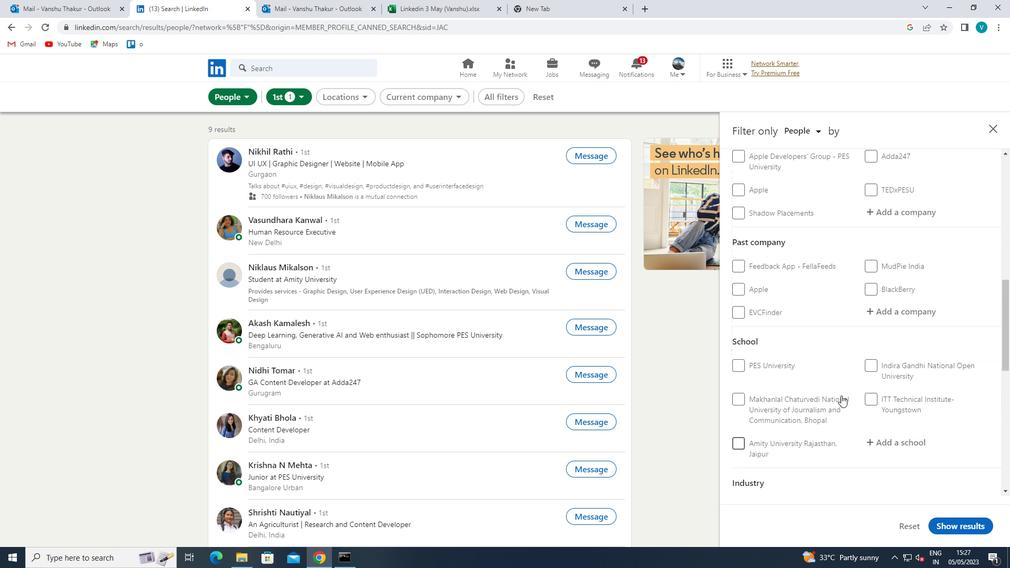 
Action: Mouse scrolled (842, 395) with delta (0, 0)
Screenshot: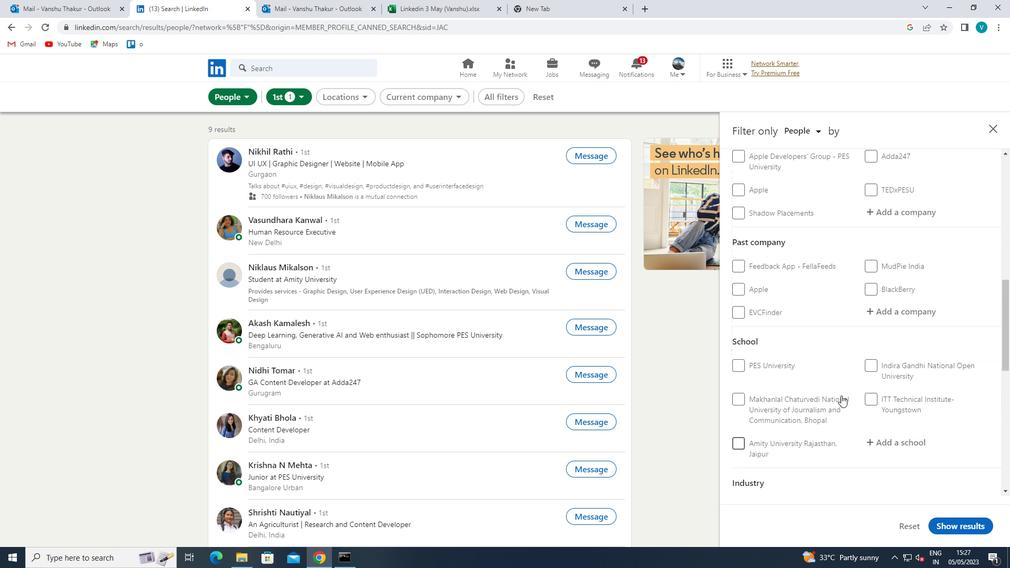 
Action: Mouse moved to (928, 312)
Screenshot: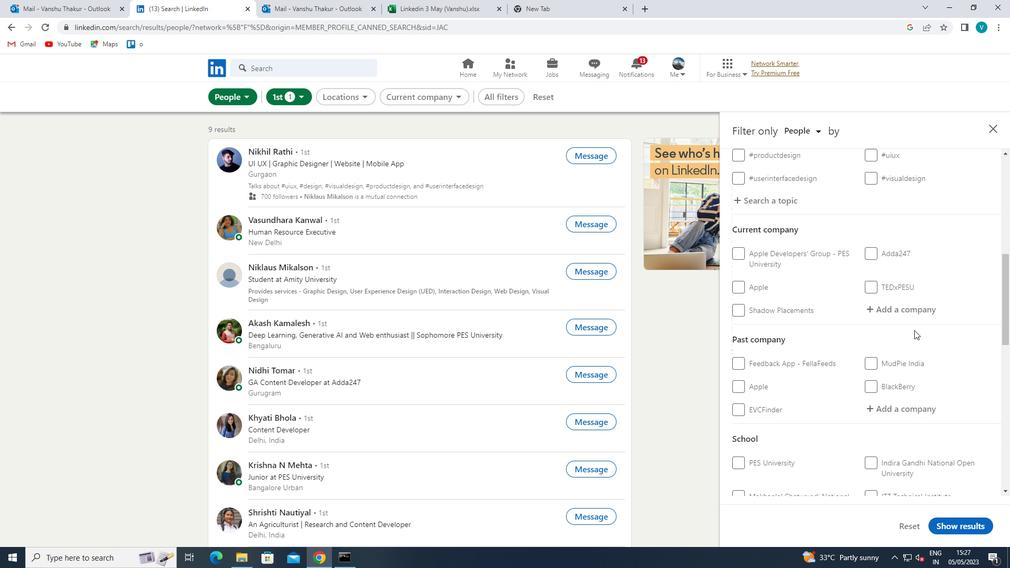 
Action: Mouse pressed left at (928, 312)
Screenshot: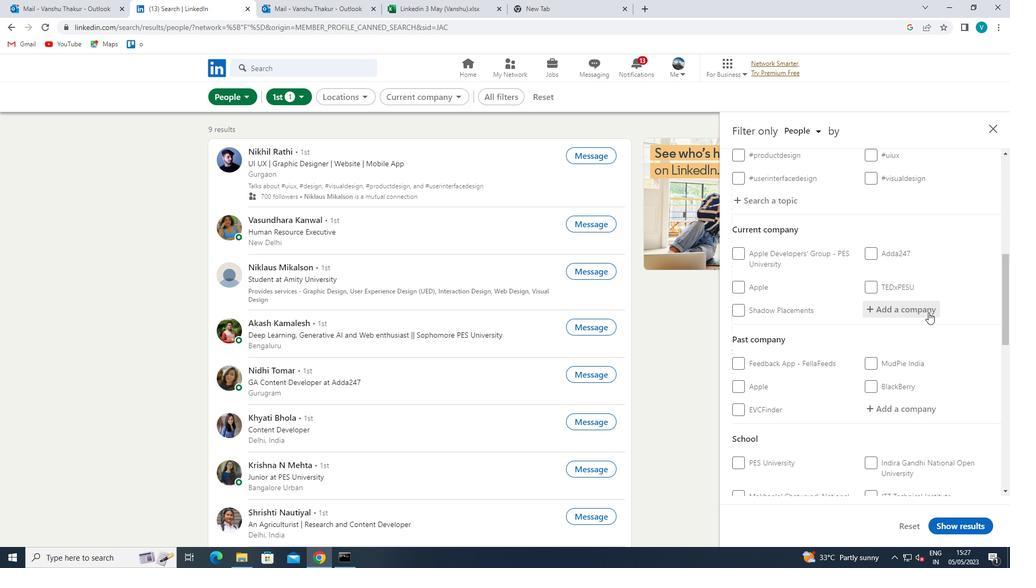 
Action: Key pressed <Key.shift>LNDOCOC<Key.backspace><Key.space>
Screenshot: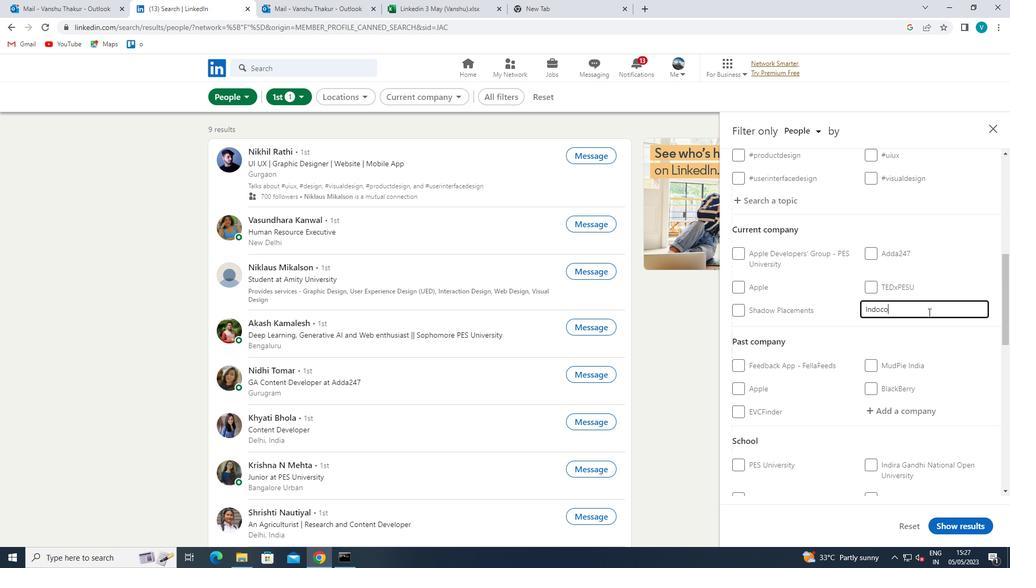 
Action: Mouse moved to (928, 313)
Screenshot: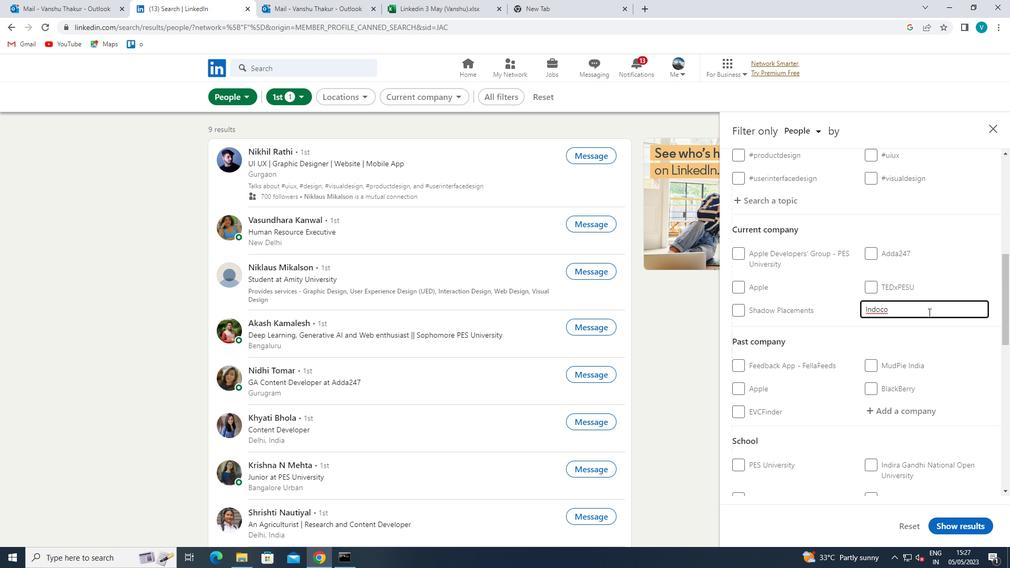 
Action: Key pressed <Key.shift>REM
Screenshot: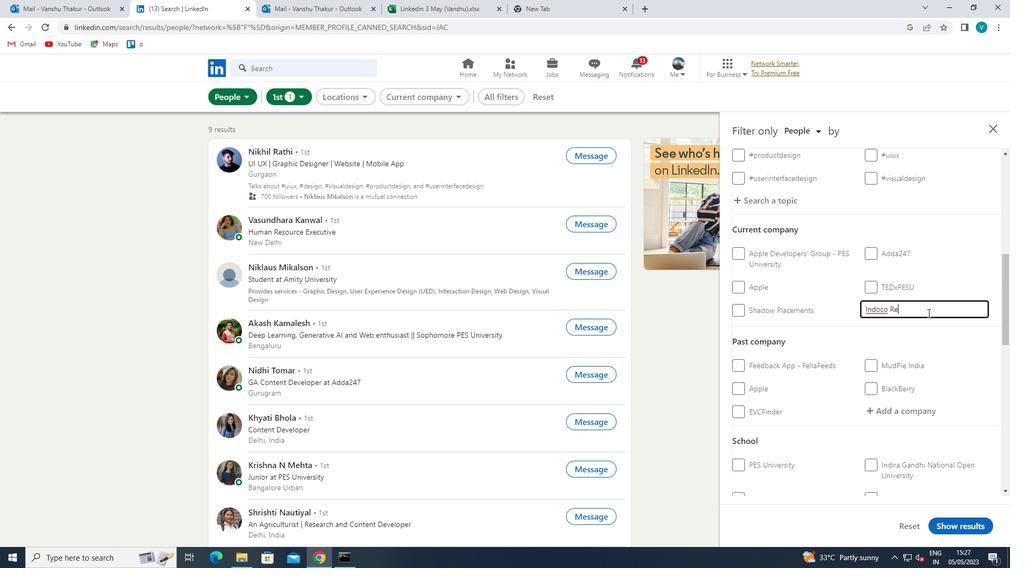 
Action: Mouse moved to (928, 313)
Screenshot: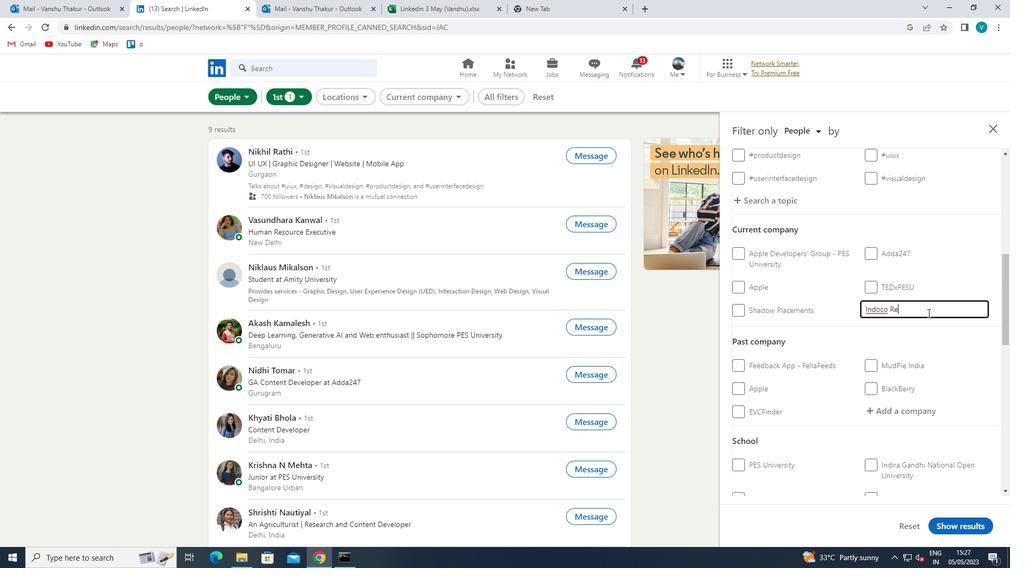 
Action: Key pressed E
Screenshot: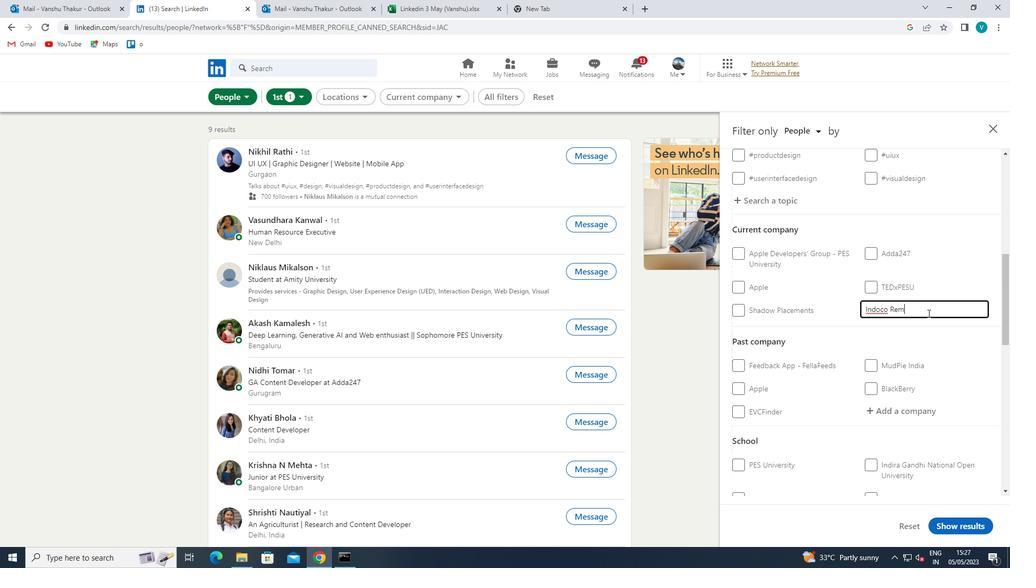 
Action: Mouse moved to (924, 315)
Screenshot: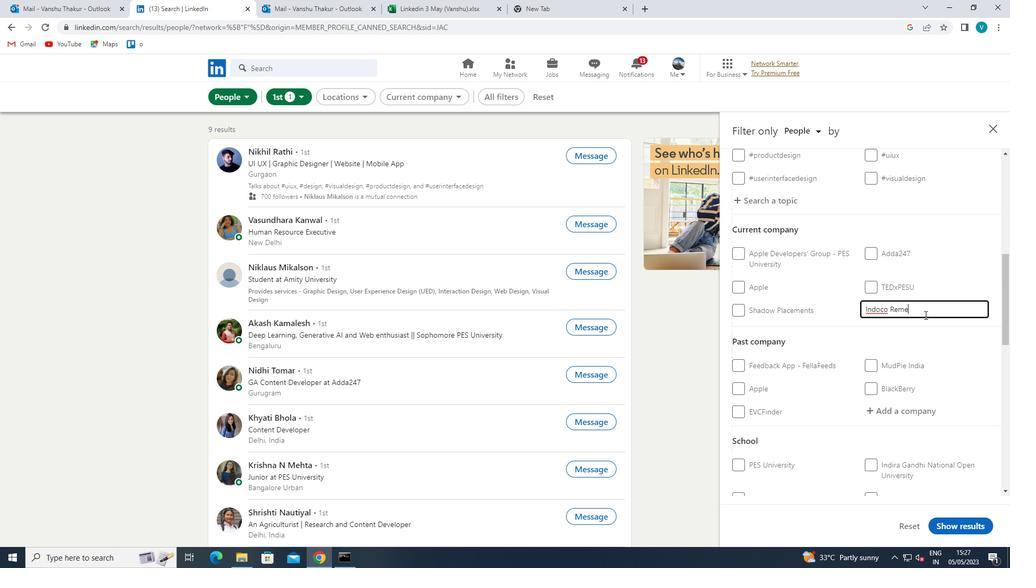 
Action: Key pressed DI
Screenshot: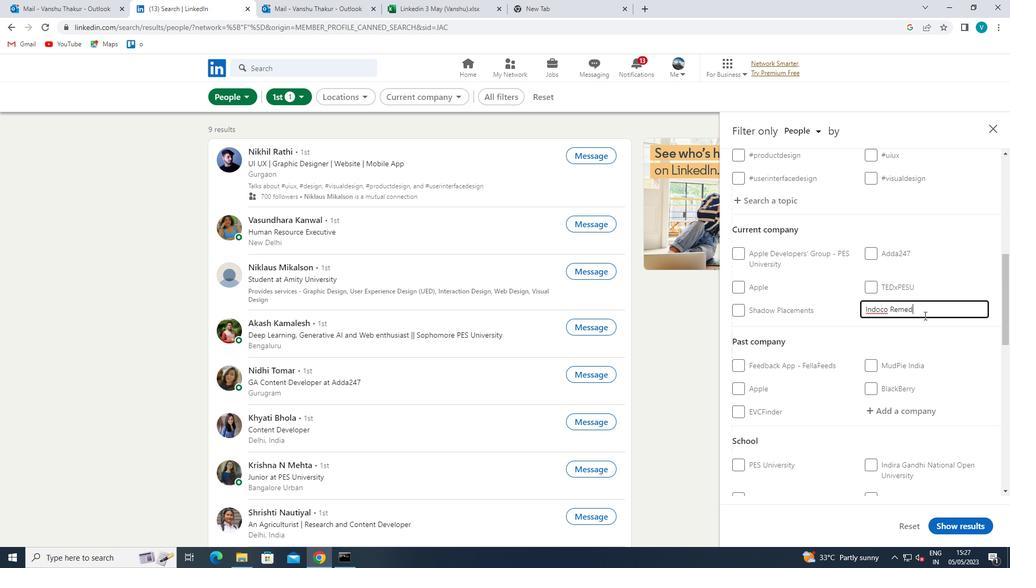 
Action: Mouse moved to (924, 315)
Screenshot: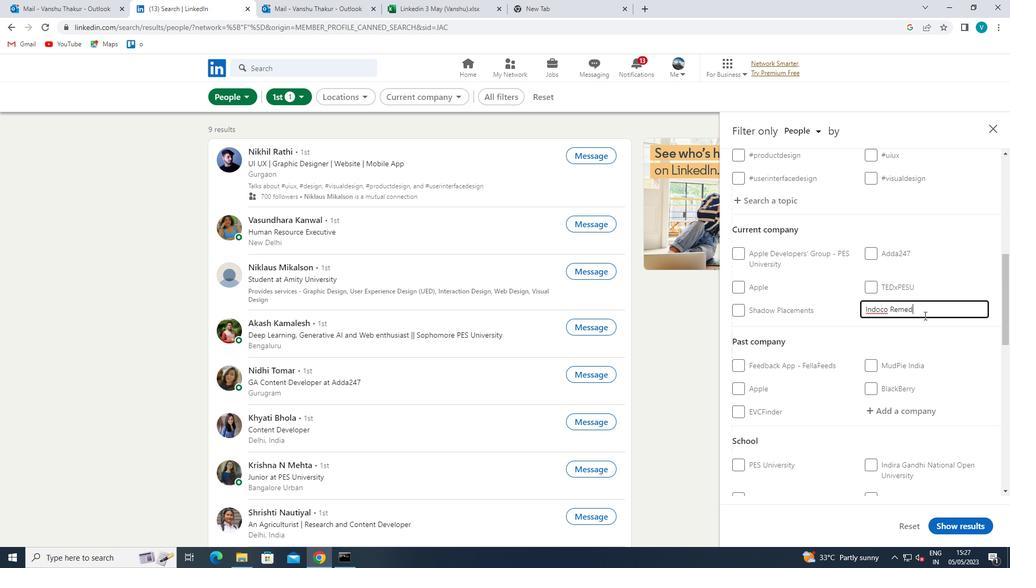 
Action: Key pressed ES
Screenshot: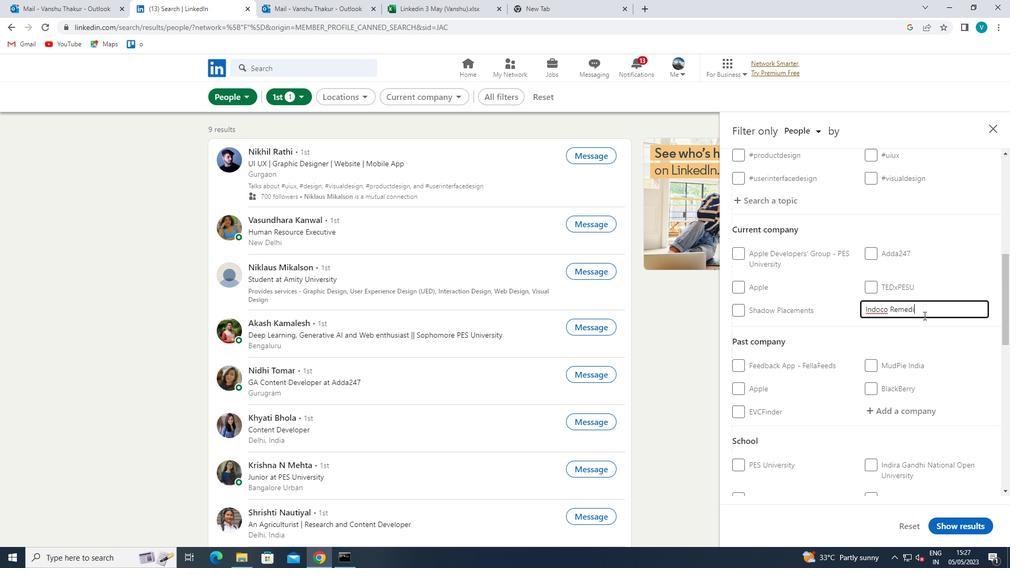 
Action: Mouse moved to (898, 331)
Screenshot: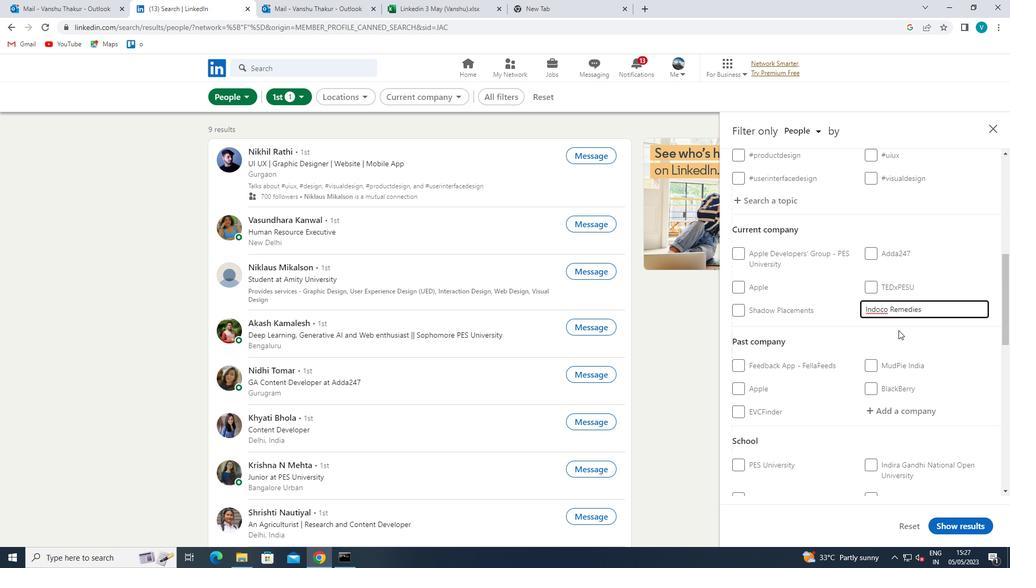 
Action: Key pressed <Key.space><Key.shift>LTD.
Screenshot: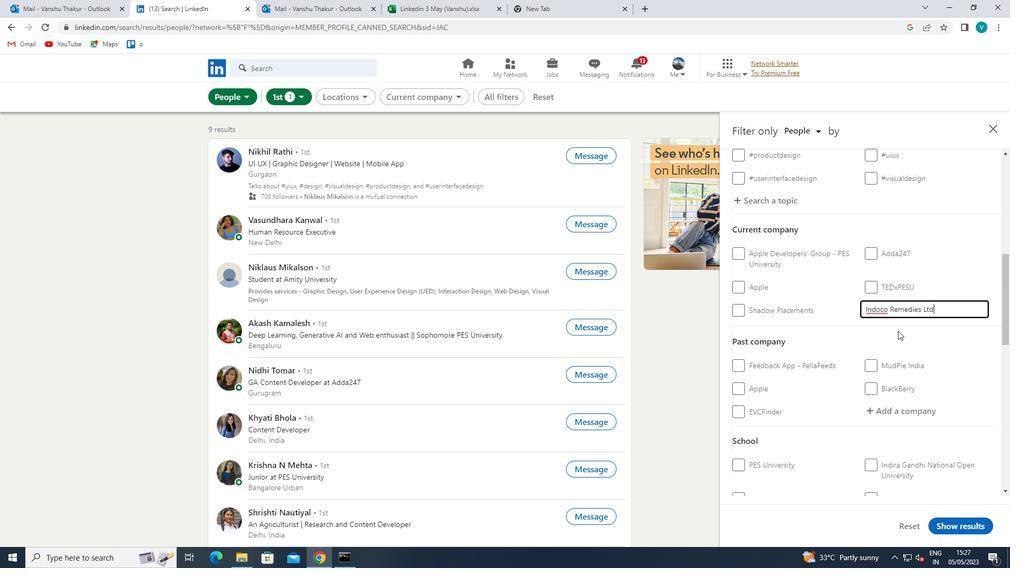 
Action: Mouse moved to (852, 350)
Screenshot: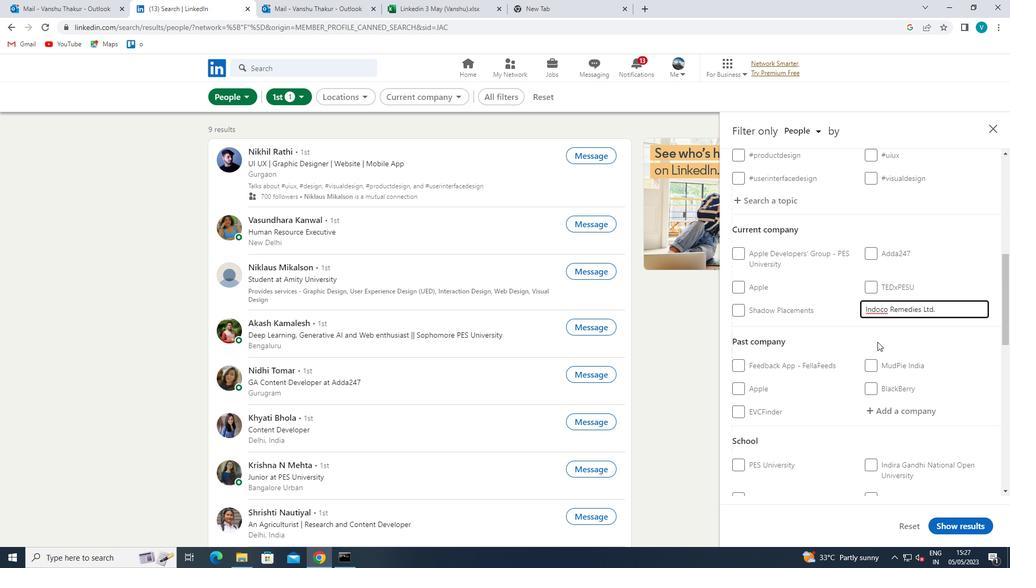 
Action: Mouse pressed left at (852, 350)
Screenshot: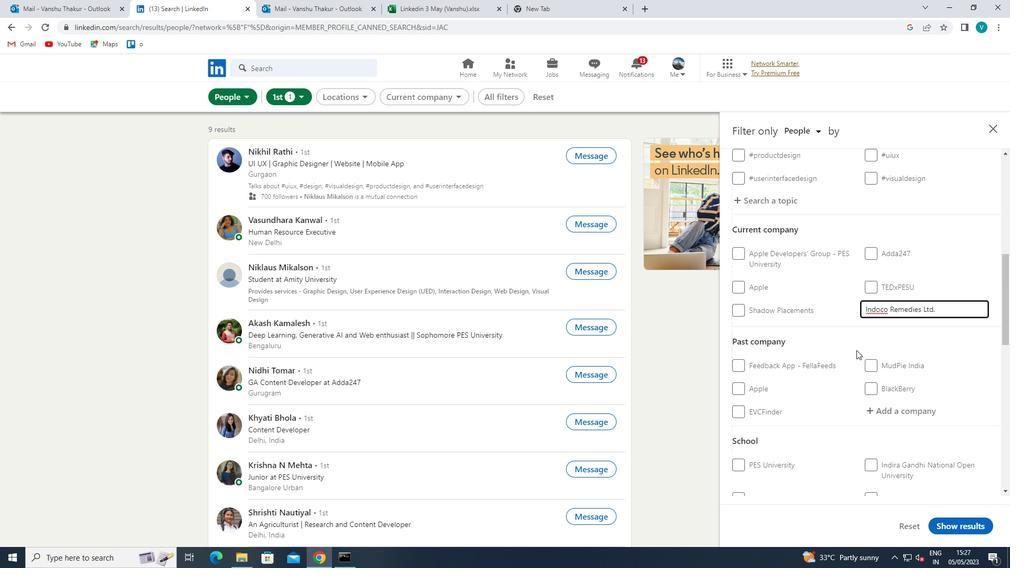 
Action: Mouse moved to (851, 350)
Screenshot: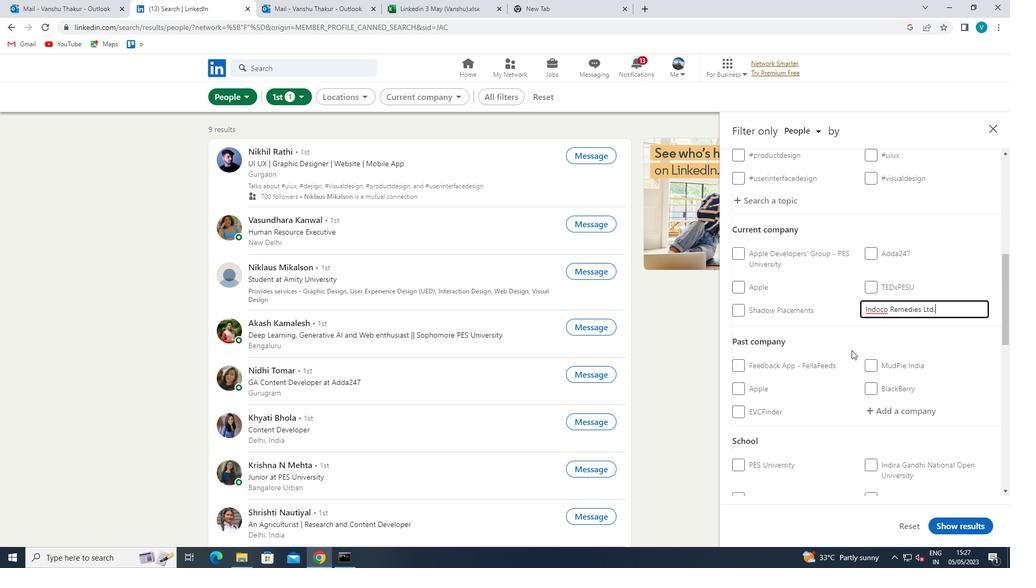 
Action: Mouse scrolled (851, 349) with delta (0, 0)
Screenshot: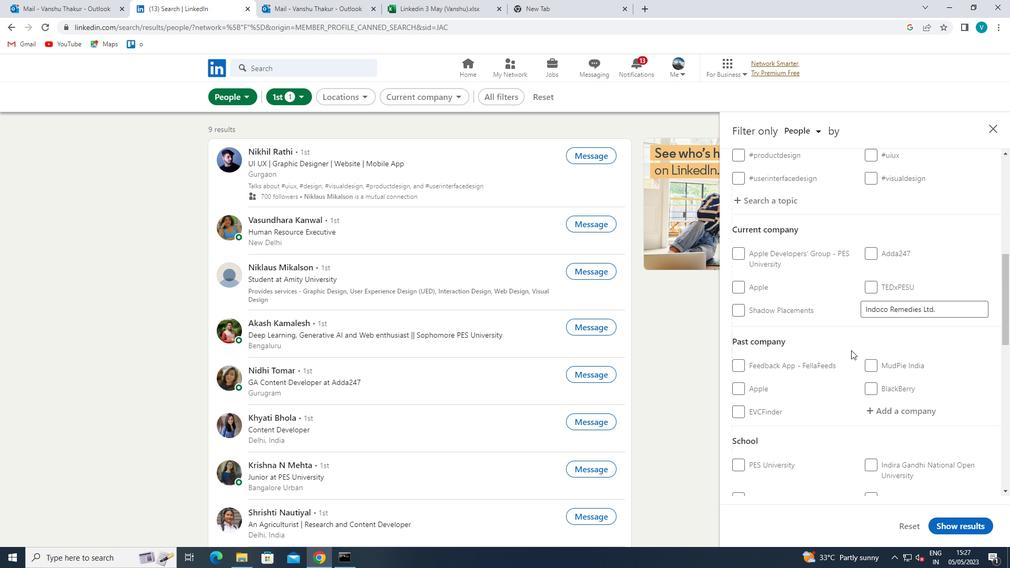 
Action: Mouse scrolled (851, 349) with delta (0, 0)
Screenshot: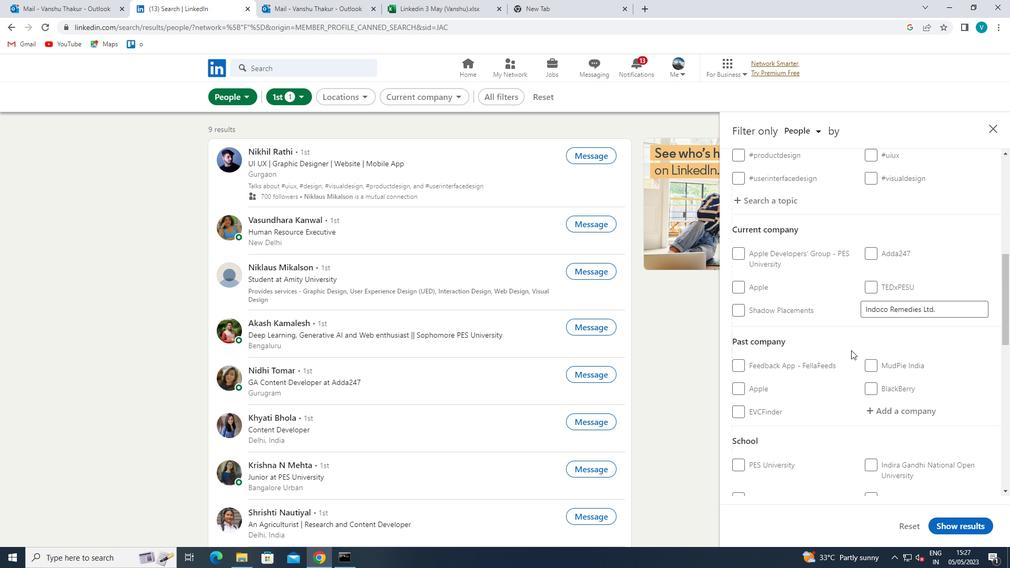 
Action: Mouse scrolled (851, 349) with delta (0, 0)
Screenshot: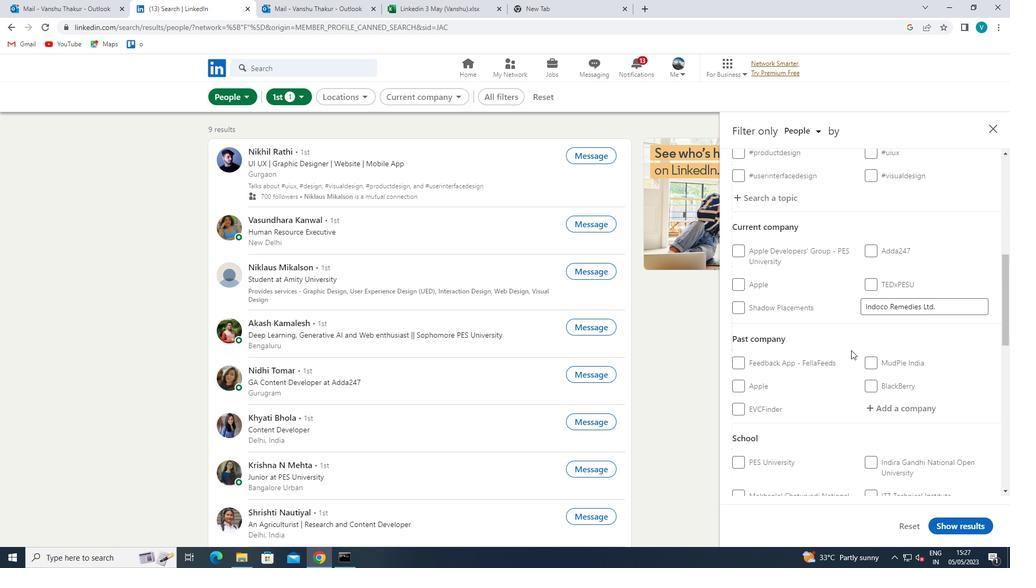 
Action: Mouse scrolled (851, 349) with delta (0, 0)
Screenshot: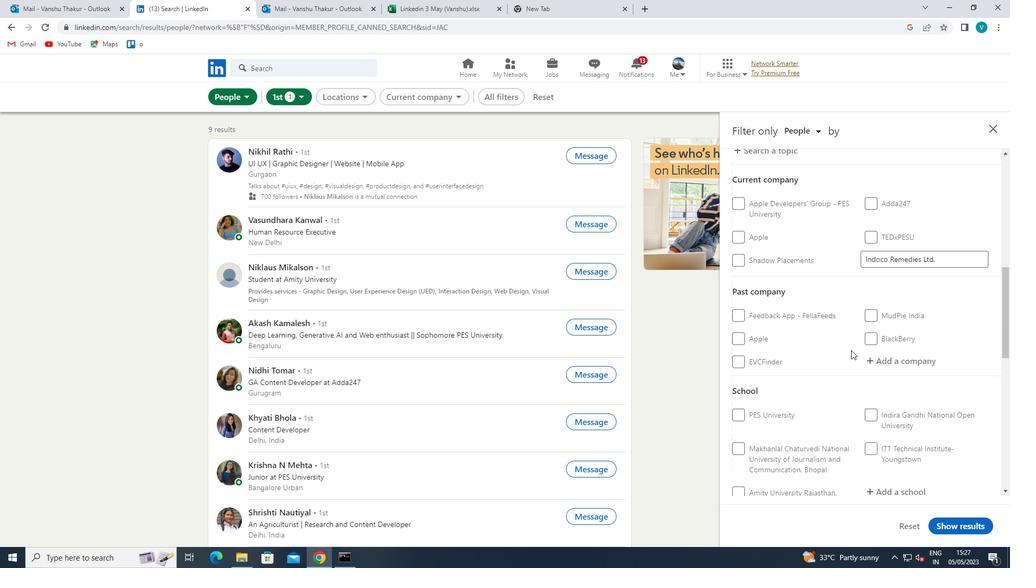 
Action: Mouse moved to (899, 326)
Screenshot: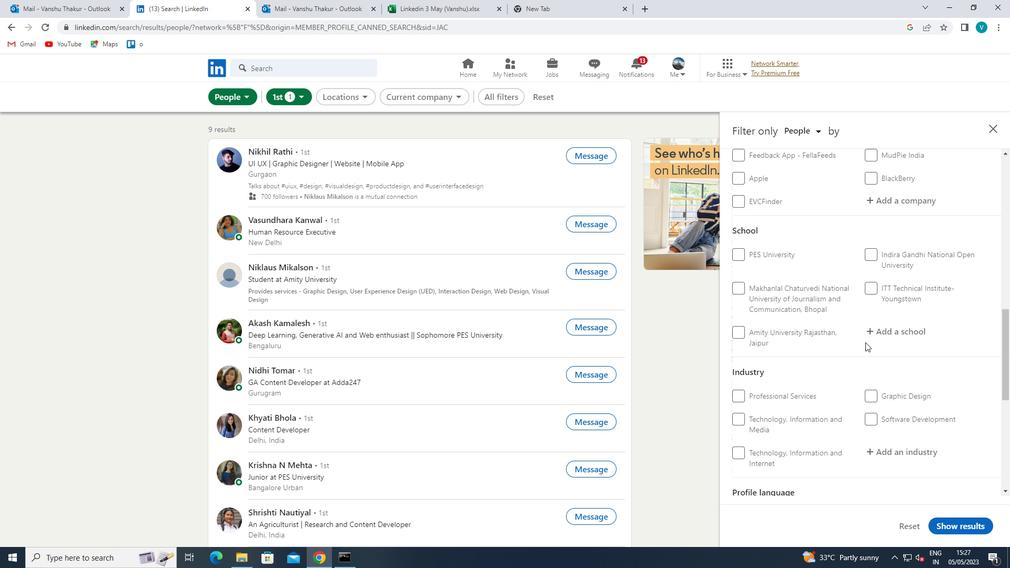 
Action: Mouse pressed left at (899, 326)
Screenshot: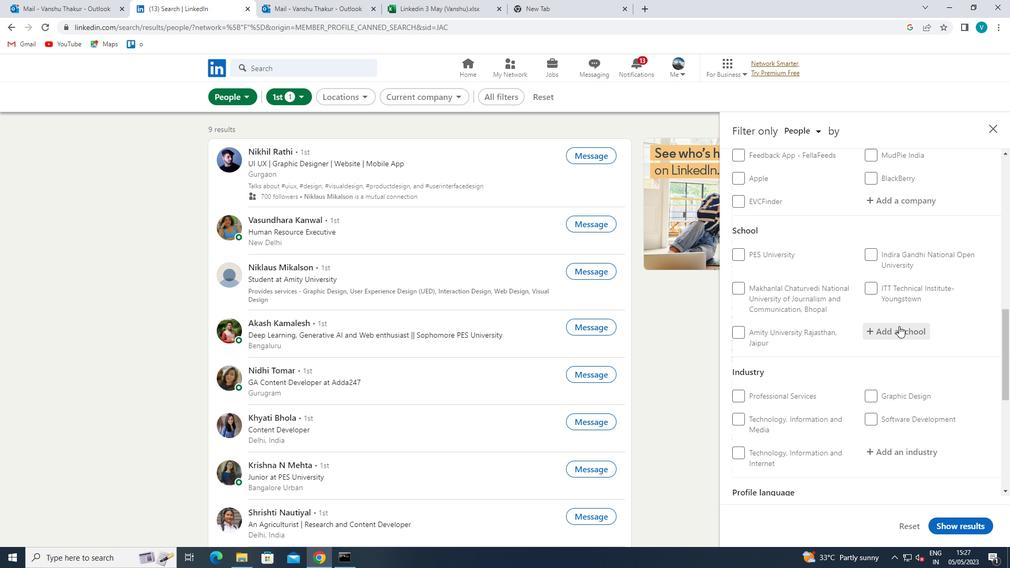 
Action: Key pressed <Key.shift>BITS<Key.space><Key.shift>P
Screenshot: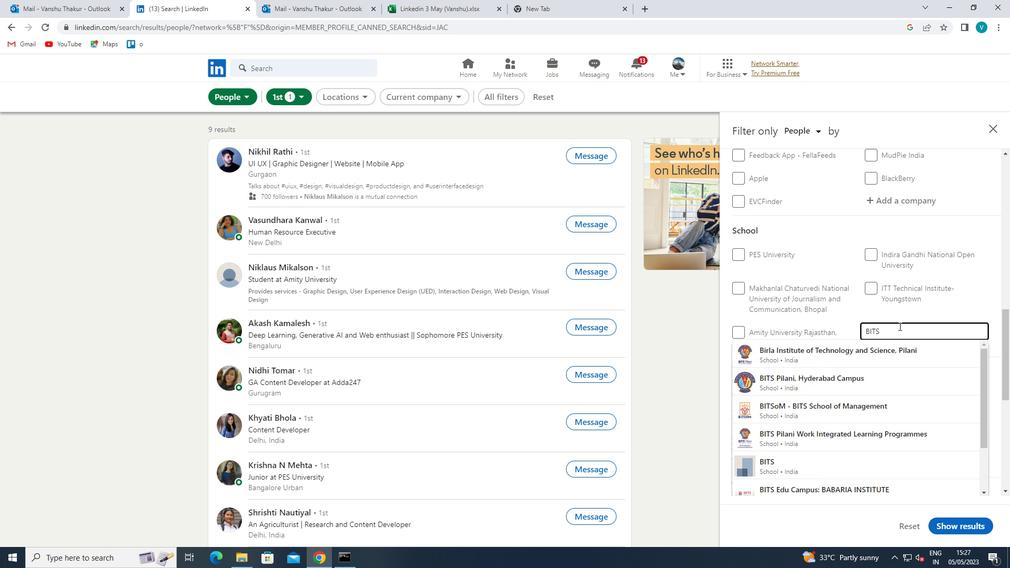 
Action: Mouse moved to (908, 413)
Screenshot: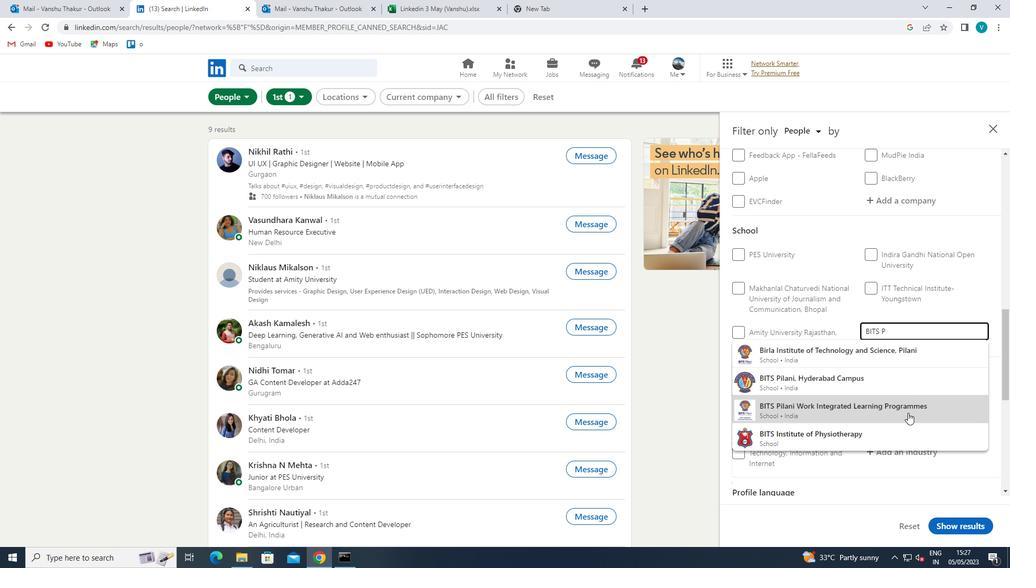 
Action: Mouse pressed left at (908, 413)
Screenshot: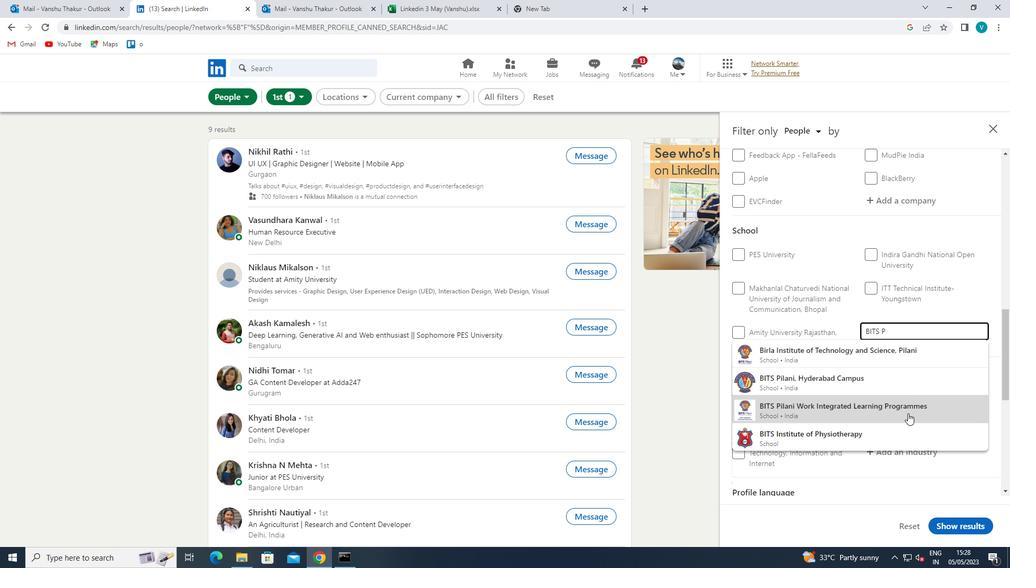 
Action: Mouse scrolled (908, 413) with delta (0, 0)
Screenshot: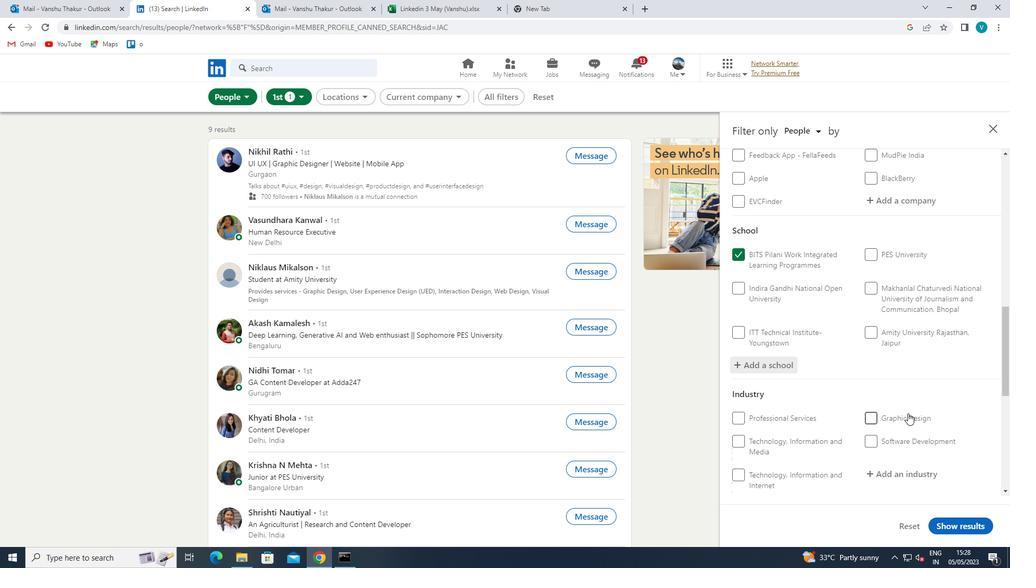 
Action: Mouse scrolled (908, 413) with delta (0, 0)
Screenshot: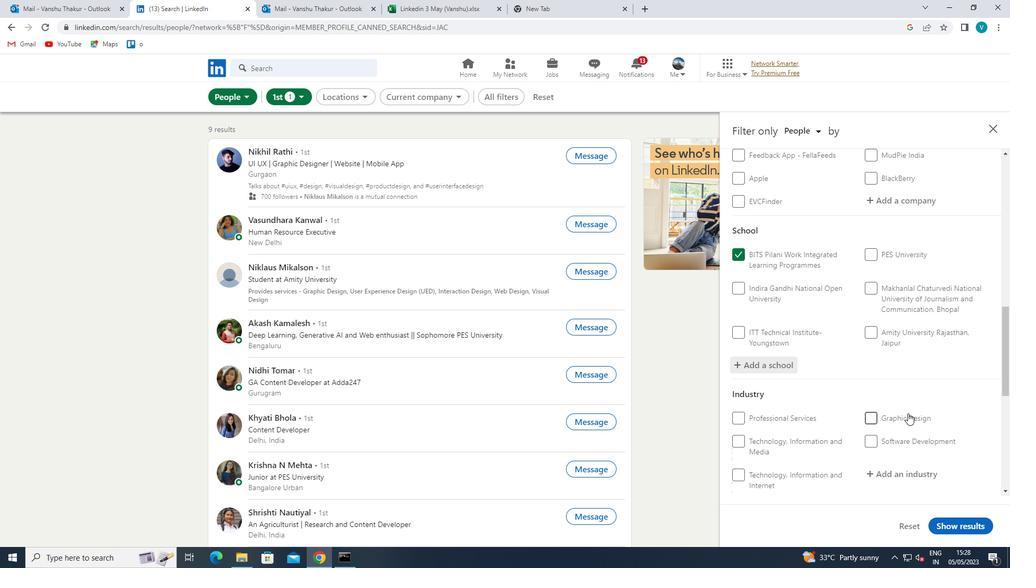 
Action: Mouse moved to (907, 371)
Screenshot: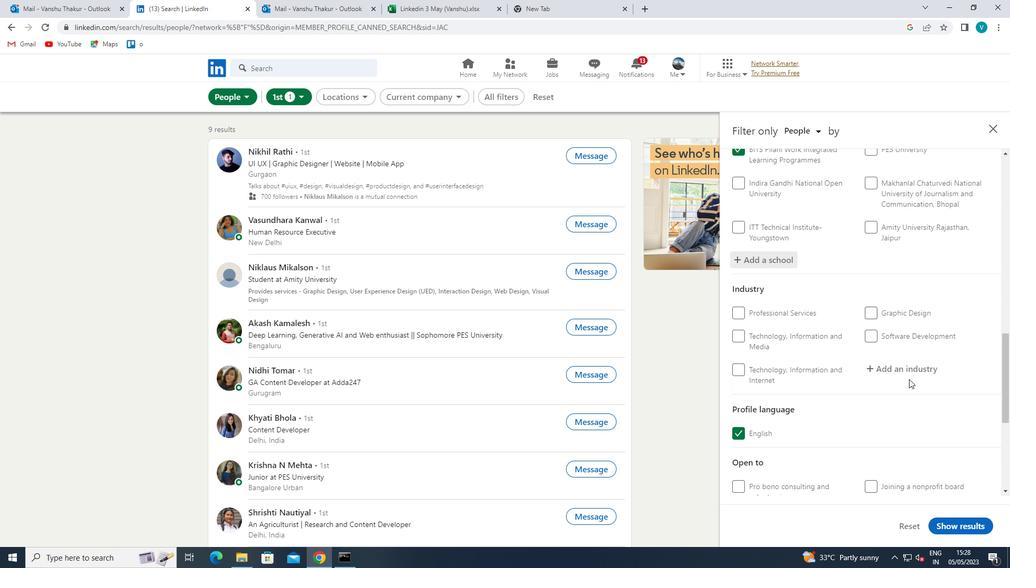 
Action: Mouse pressed left at (907, 371)
Screenshot: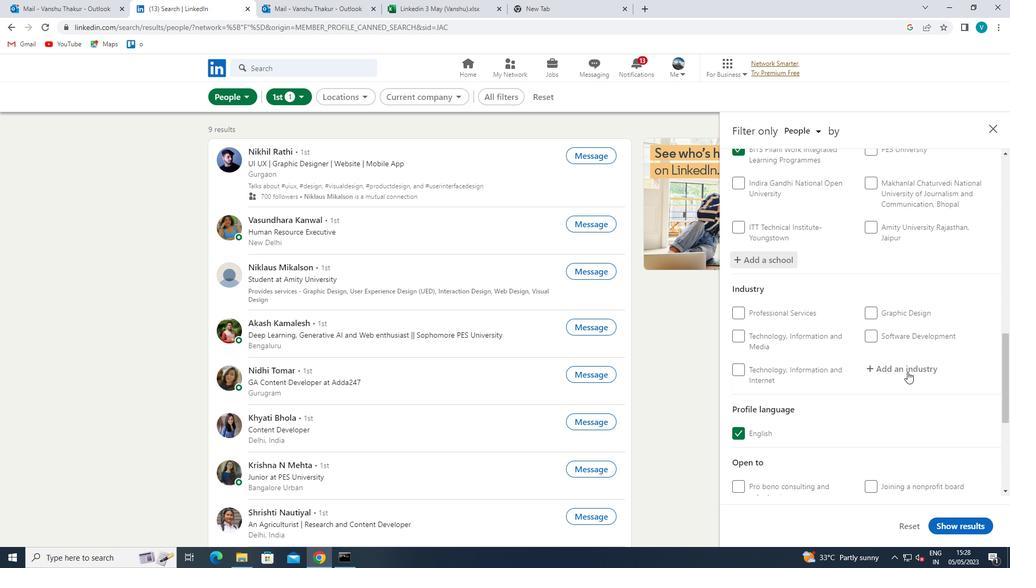 
Action: Mouse moved to (908, 370)
Screenshot: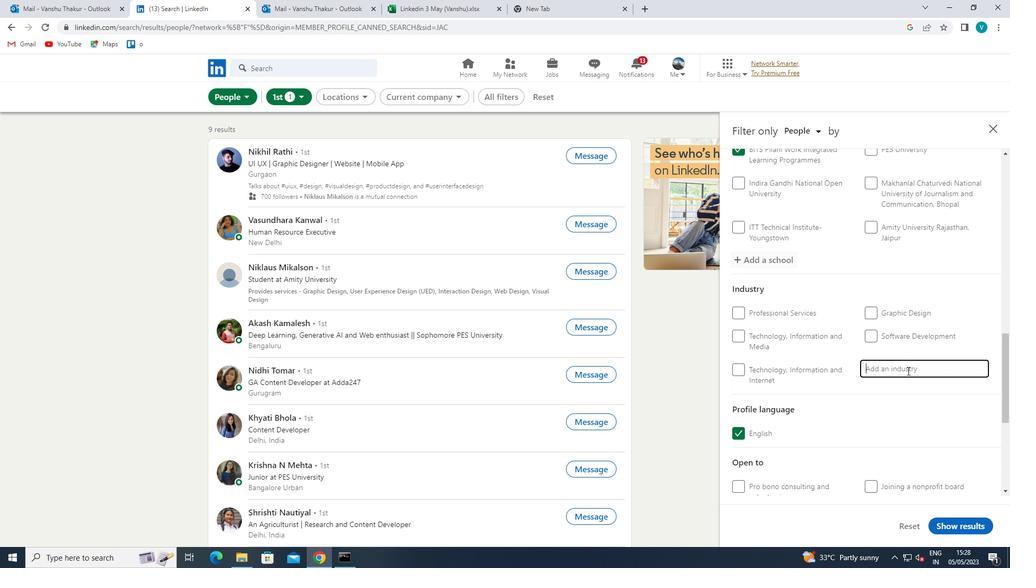 
Action: Key pressed <Key.shift>COMPUTER<Key.space>
Screenshot: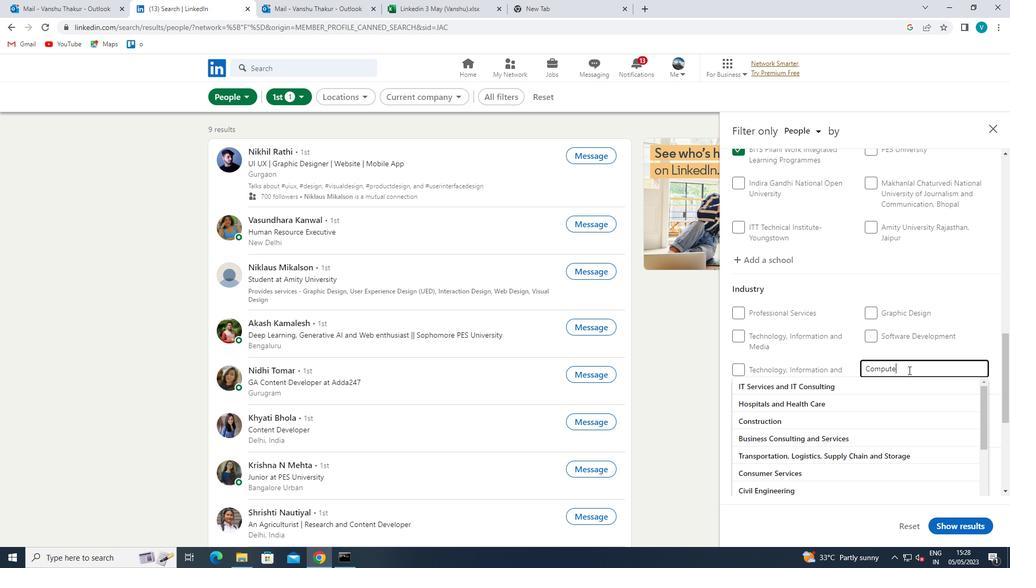 
Action: Mouse moved to (893, 380)
Screenshot: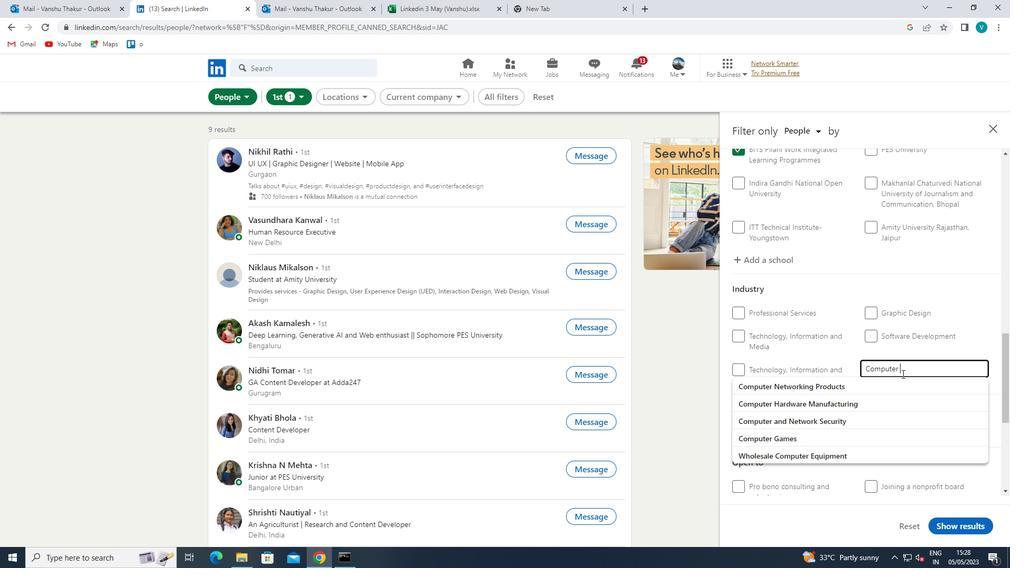 
Action: Mouse pressed left at (893, 380)
Screenshot: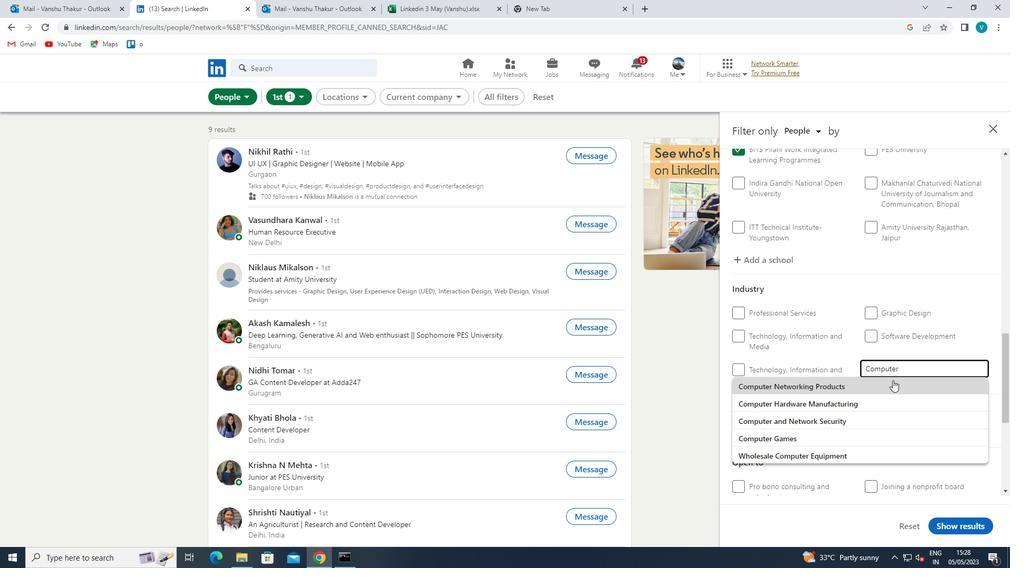 
Action: Mouse scrolled (893, 379) with delta (0, 0)
Screenshot: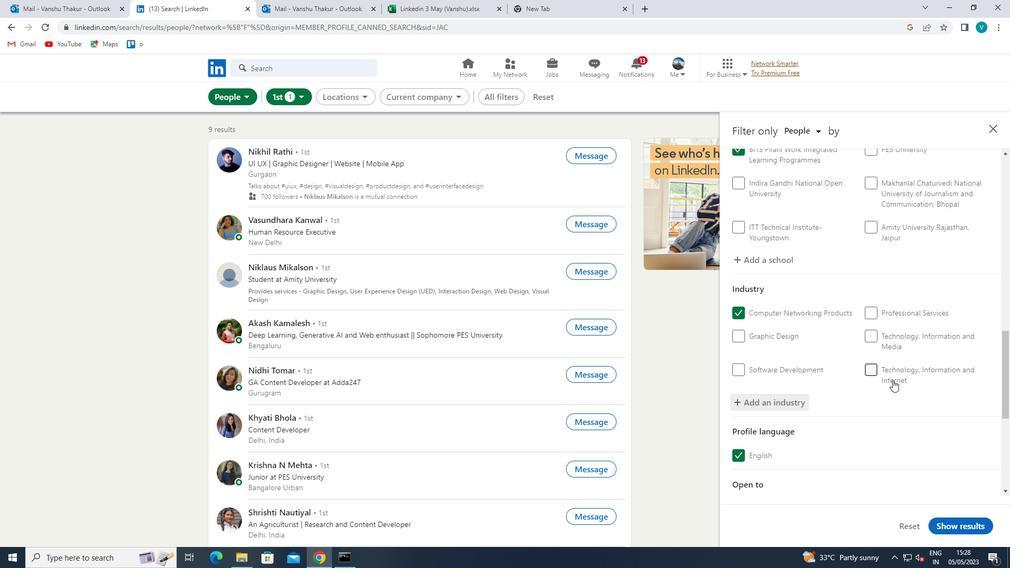 
Action: Mouse scrolled (893, 379) with delta (0, 0)
Screenshot: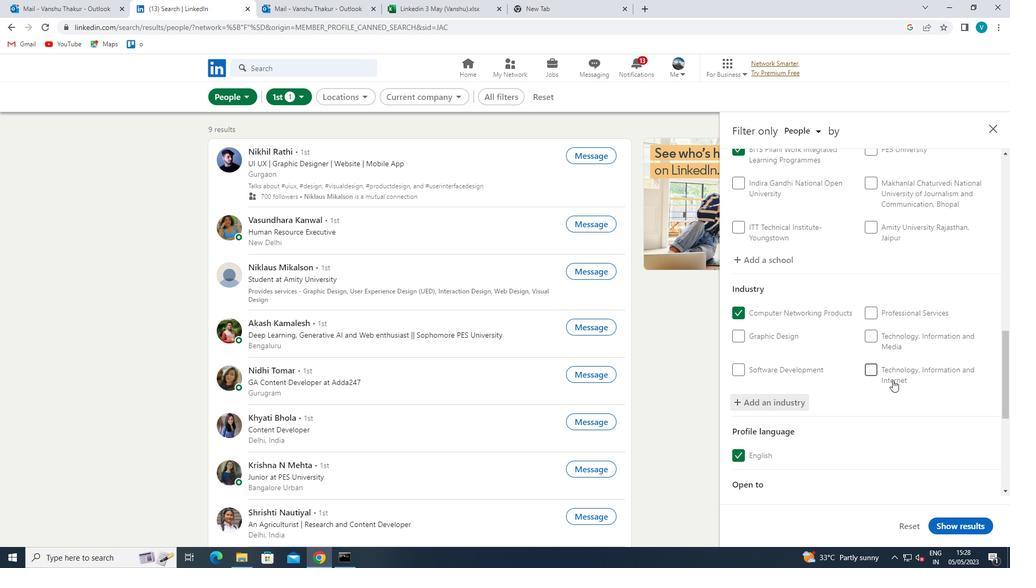 
Action: Mouse scrolled (893, 379) with delta (0, 0)
Screenshot: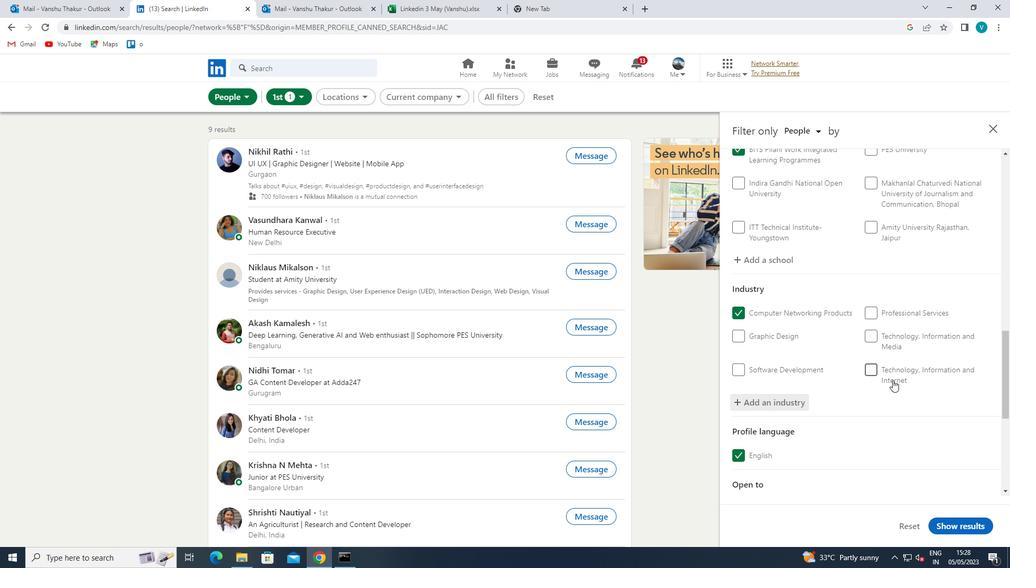 
Action: Mouse scrolled (893, 379) with delta (0, 0)
Screenshot: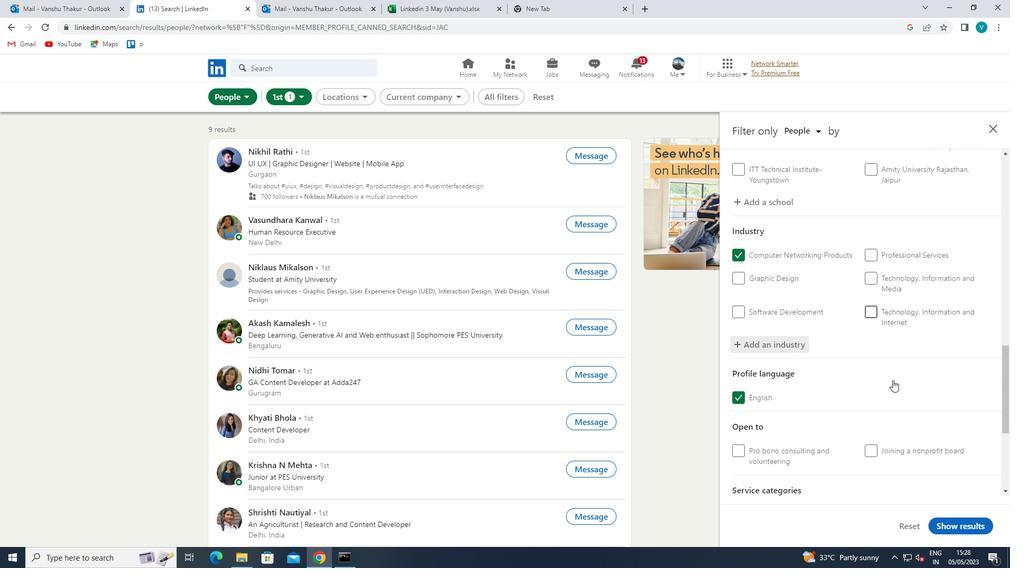 
Action: Mouse scrolled (893, 379) with delta (0, 0)
Screenshot: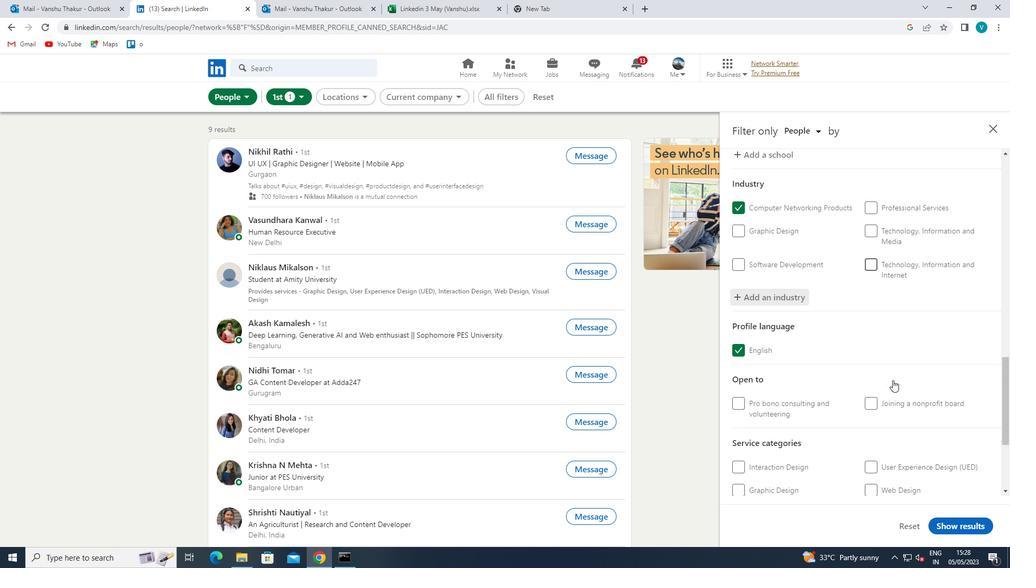 
Action: Mouse moved to (897, 354)
Screenshot: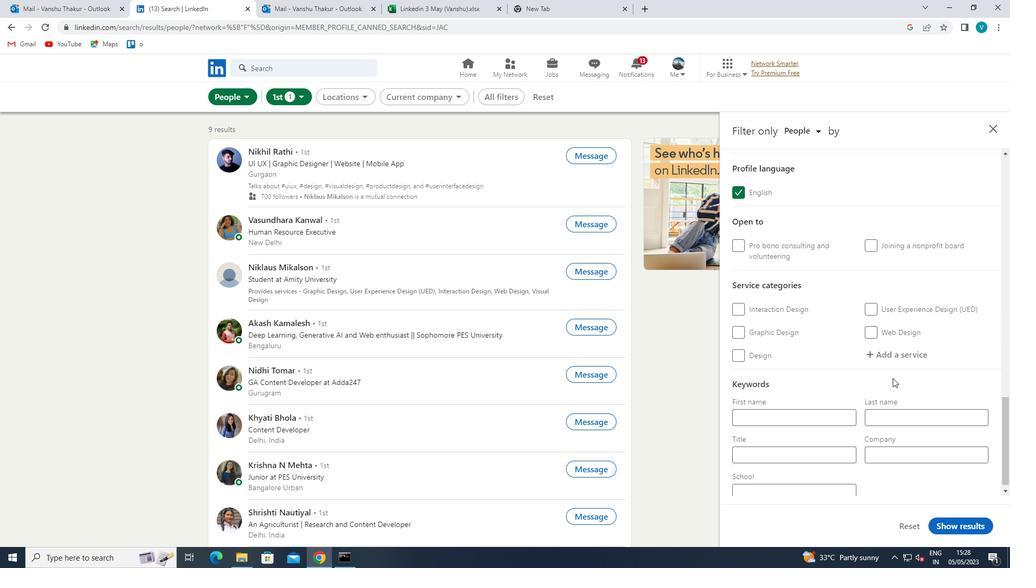 
Action: Mouse pressed left at (897, 354)
Screenshot: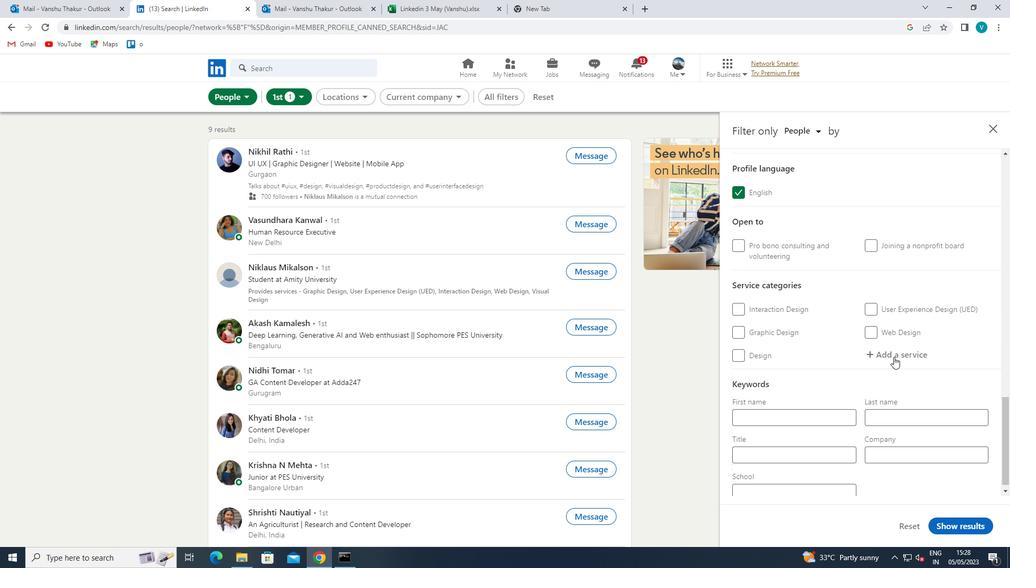 
Action: Mouse moved to (901, 351)
Screenshot: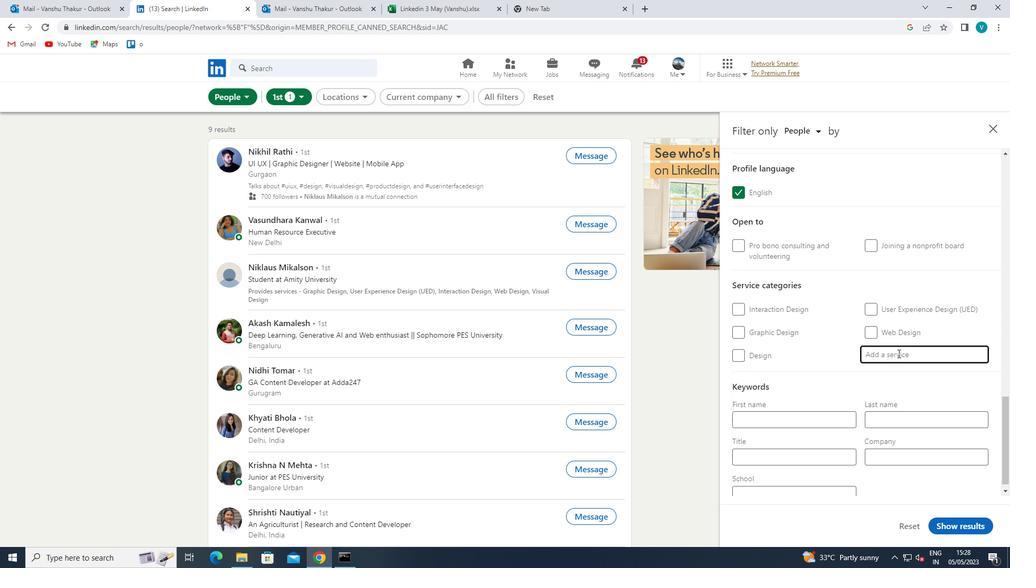 
Action: Key pressed <Key.shift>RESE
Screenshot: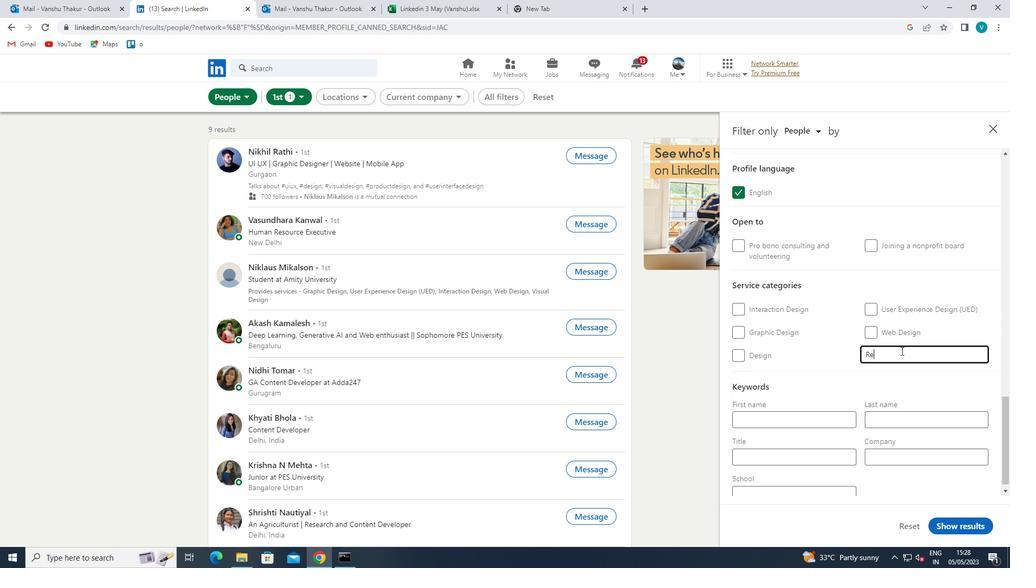 
Action: Mouse moved to (879, 364)
Screenshot: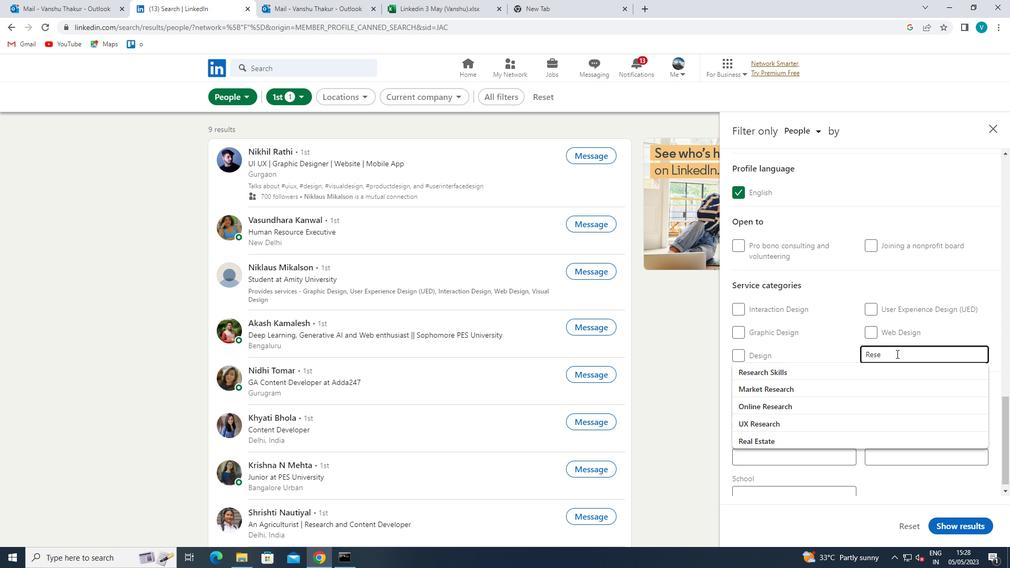 
Action: Key pressed ARCH
Screenshot: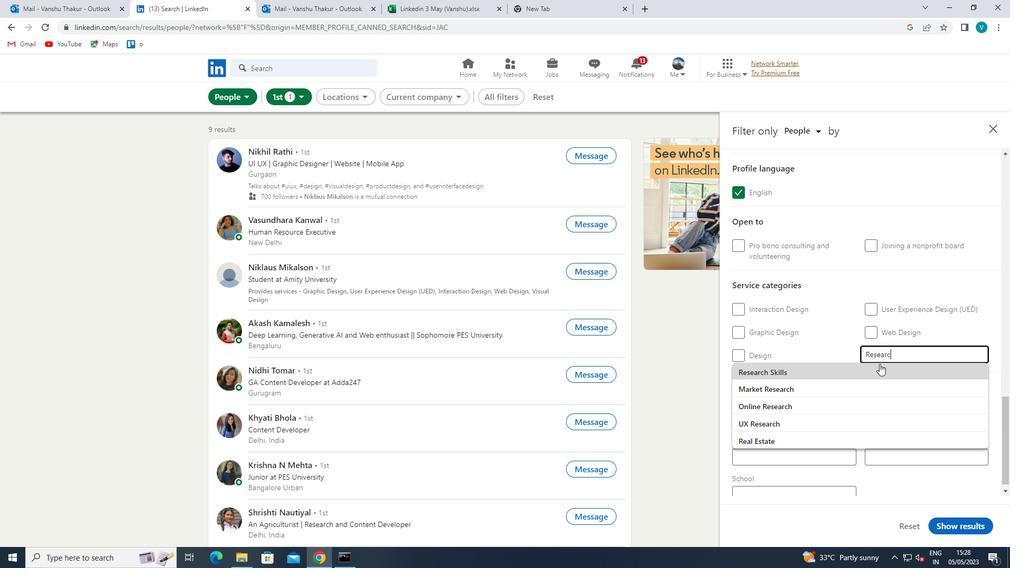 
Action: Mouse moved to (831, 339)
Screenshot: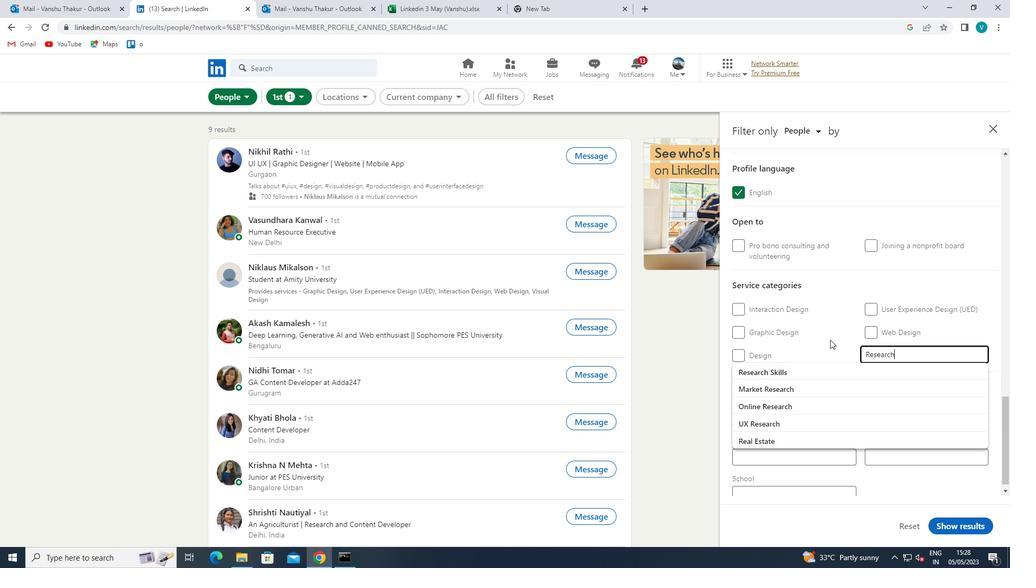 
Action: Mouse pressed left at (831, 339)
Screenshot: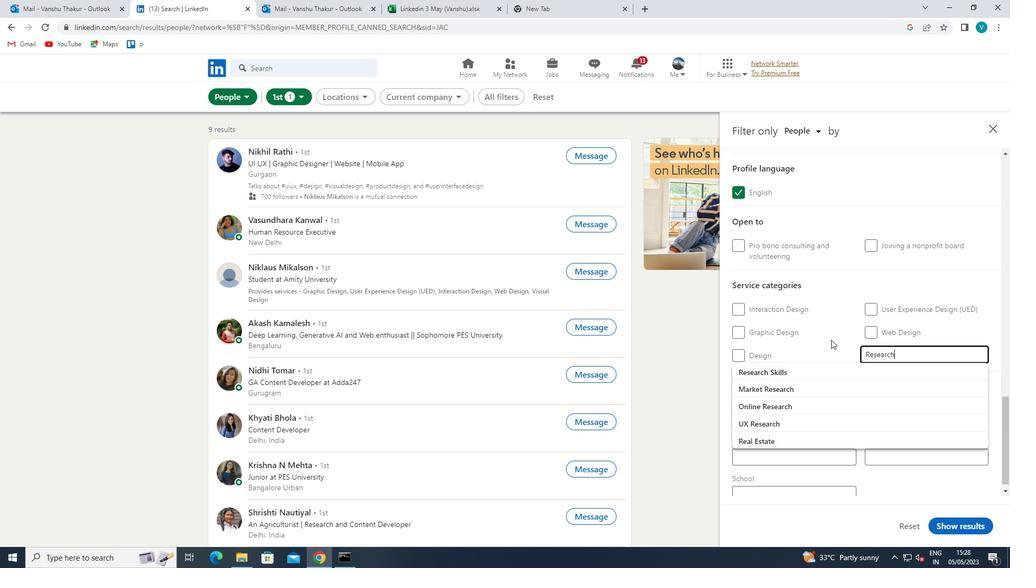 
Action: Mouse moved to (833, 338)
Screenshot: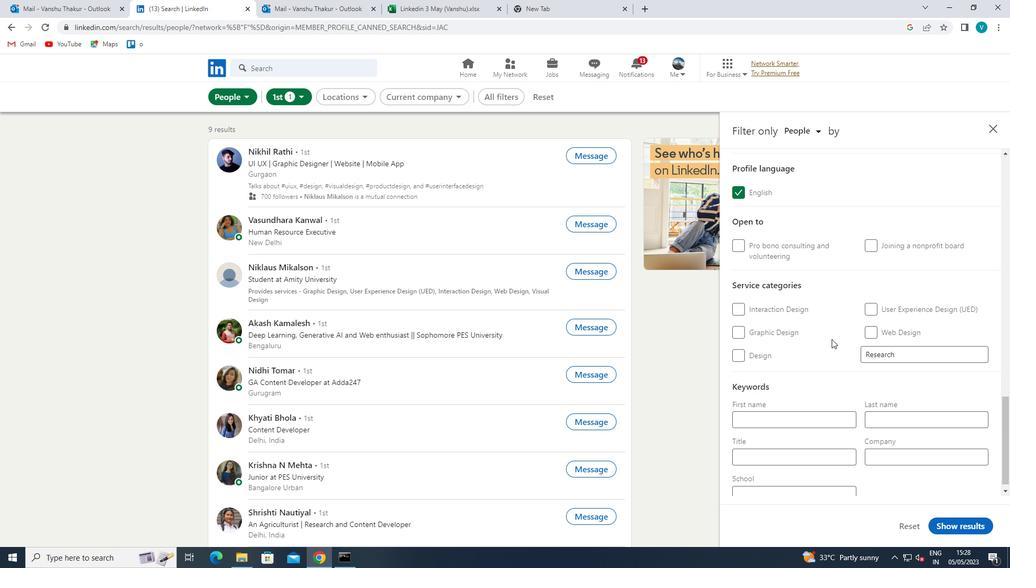 
Action: Mouse scrolled (833, 337) with delta (0, 0)
Screenshot: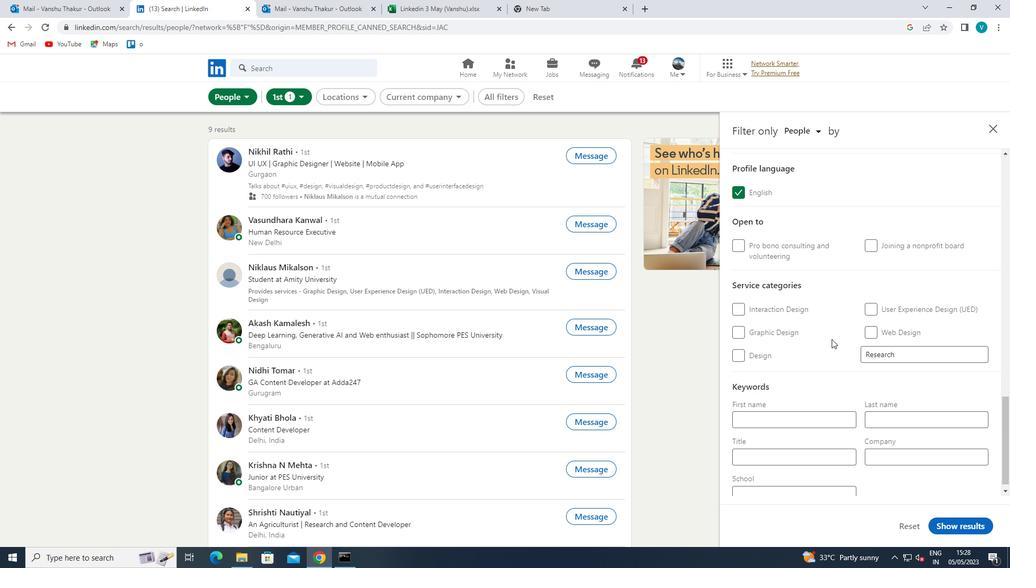 
Action: Mouse moved to (834, 337)
Screenshot: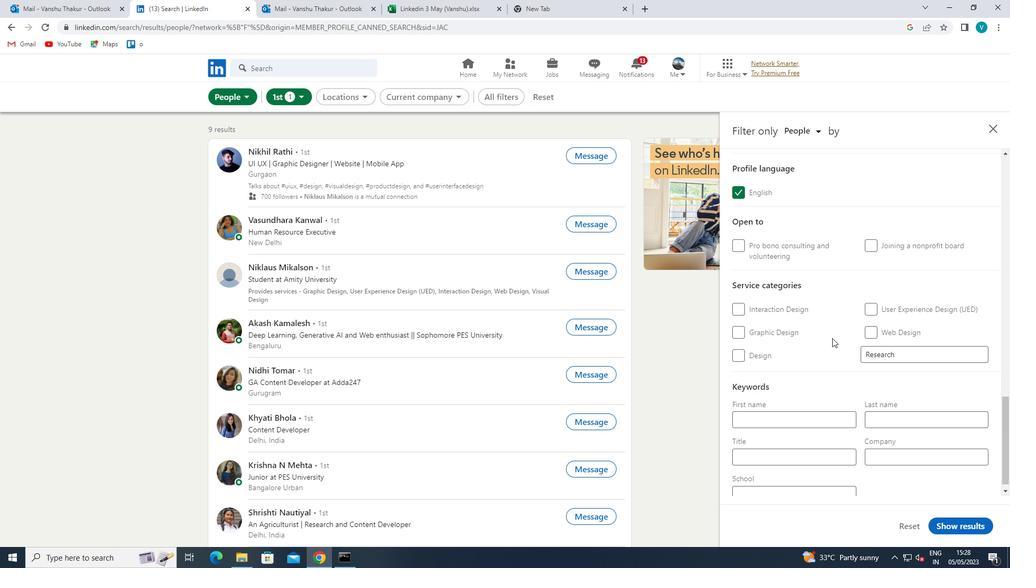 
Action: Mouse scrolled (834, 337) with delta (0, 0)
Screenshot: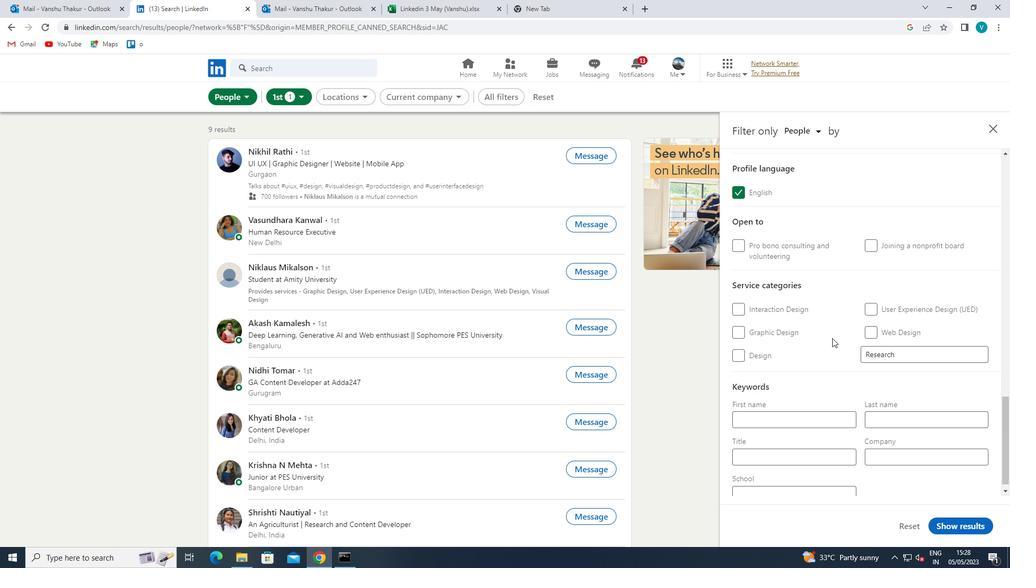 
Action: Mouse moved to (837, 341)
Screenshot: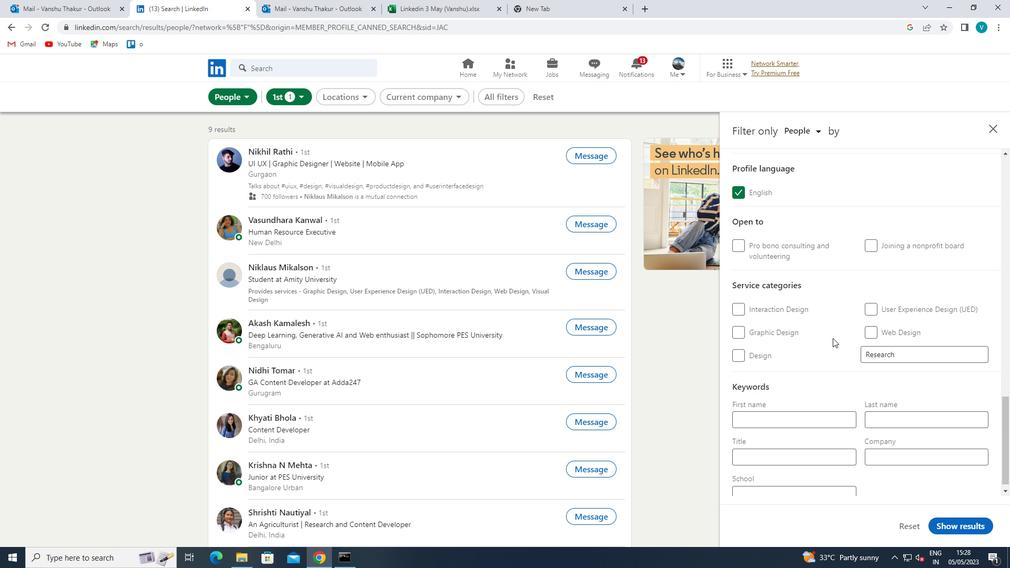 
Action: Mouse scrolled (837, 341) with delta (0, 0)
Screenshot: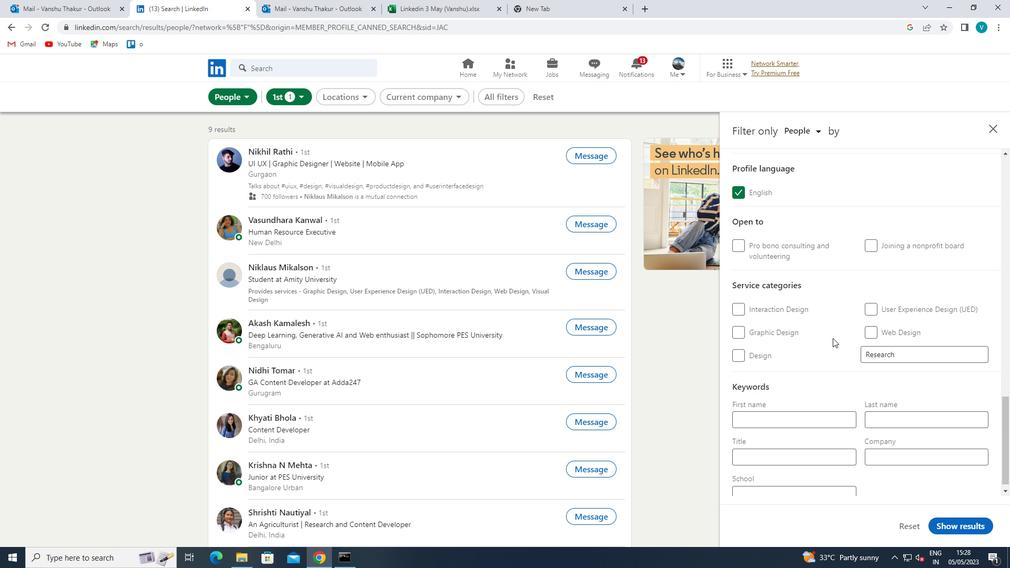 
Action: Mouse moved to (803, 441)
Screenshot: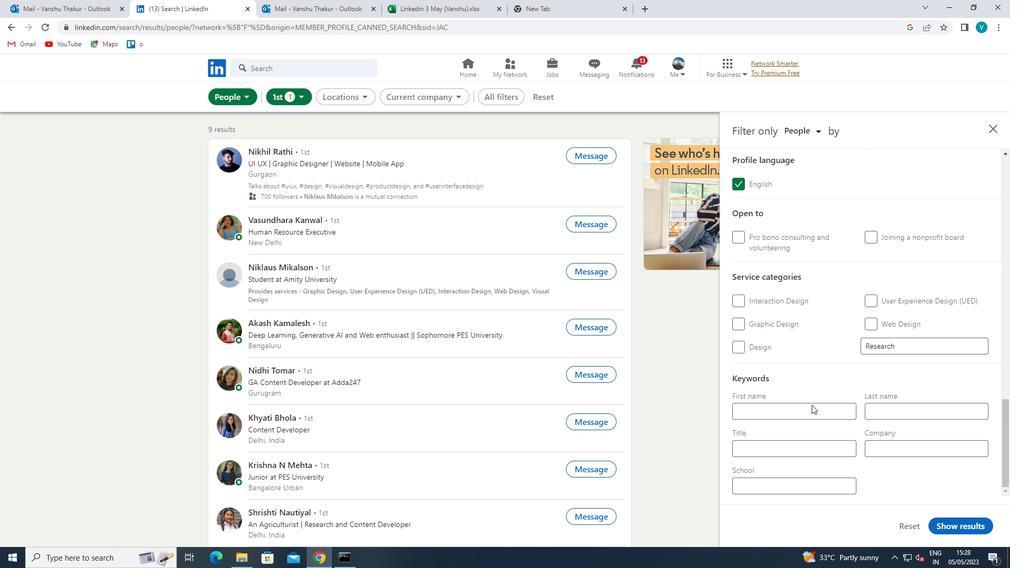 
Action: Mouse pressed left at (803, 441)
Screenshot: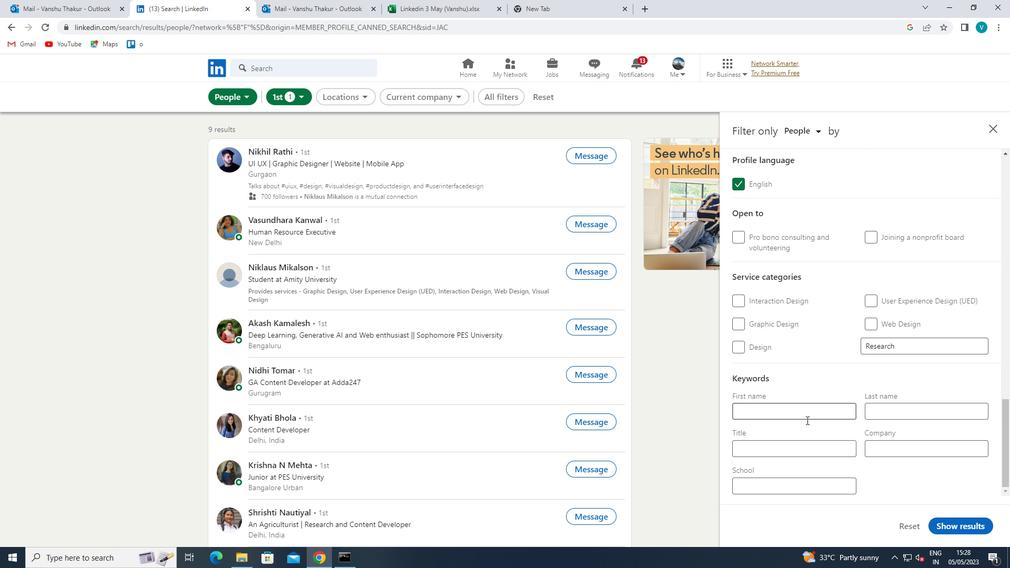 
Action: Key pressed <Key.shift>COPYWRITER<Key.space>
Screenshot: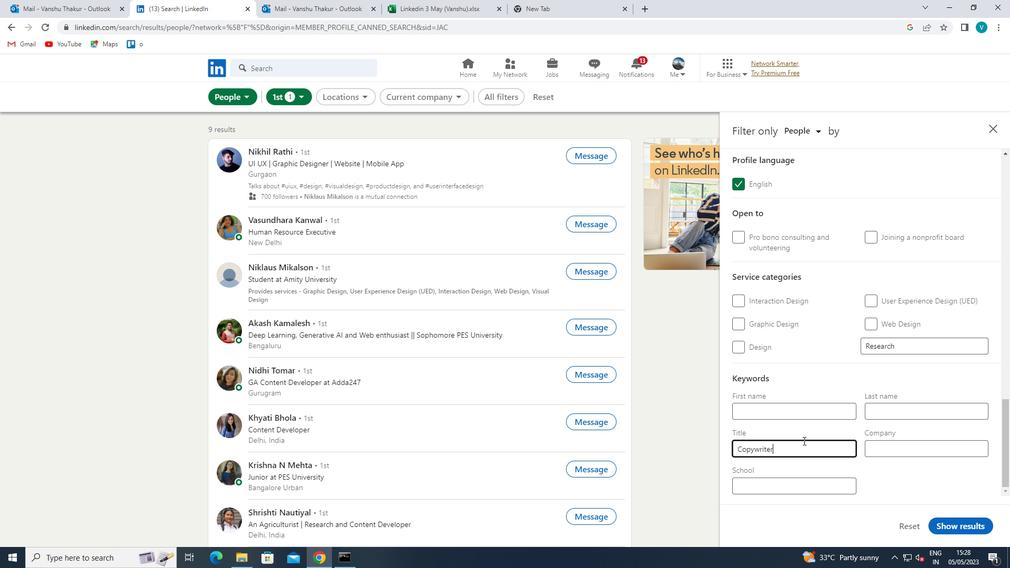
Action: Mouse moved to (980, 529)
Screenshot: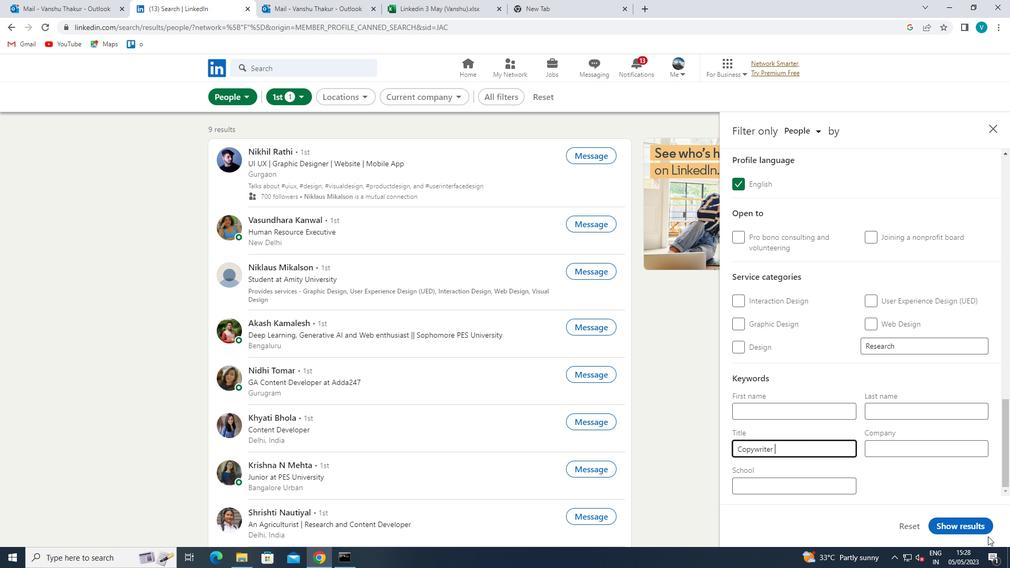 
Action: Mouse pressed left at (980, 529)
Screenshot: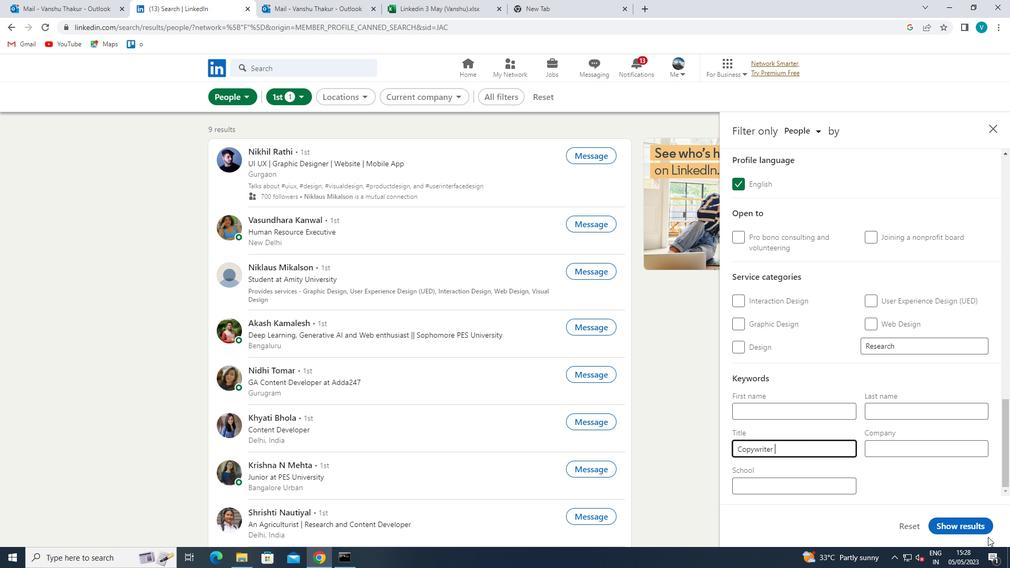 
